 Task: Open a blank sheet, save the file as selfdiscipline.epub Add Heading 'Ways to improve self-discipline: 'Add the following points with capital alphabet 'A.	Set clear goals_x000D_
B.	Establish routines_x000D_
C.	Practice delayed gratification_x000D_
'Select the entire thext and change line spacing to  1.15 ,change the font size of heading and points to 16
Action: Mouse moved to (254, 189)
Screenshot: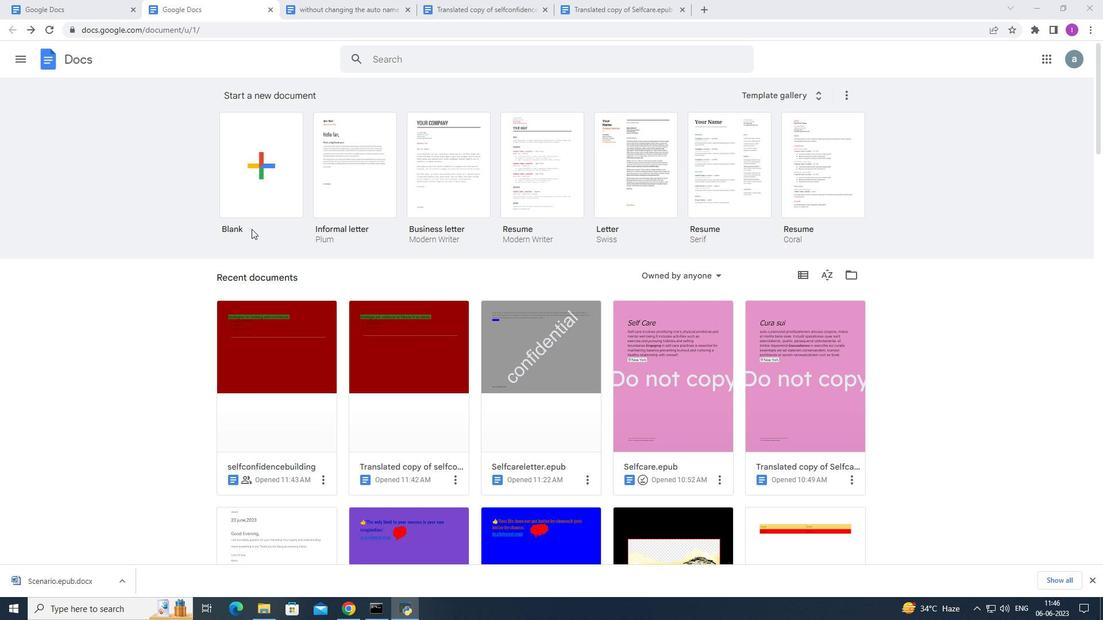 
Action: Mouse pressed left at (254, 189)
Screenshot: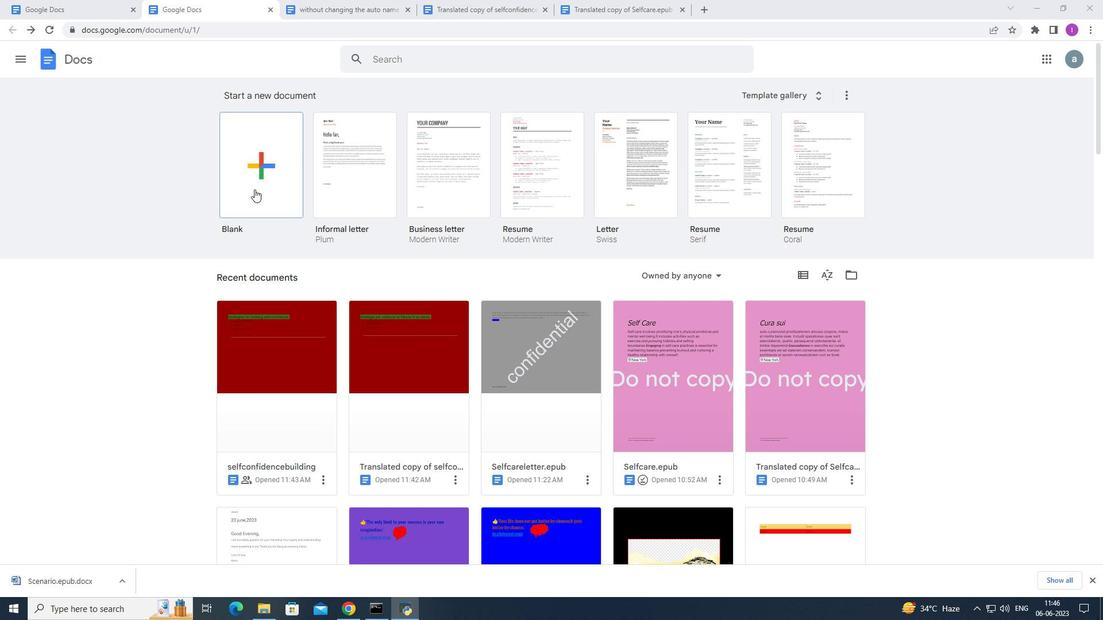 
Action: Mouse moved to (121, 51)
Screenshot: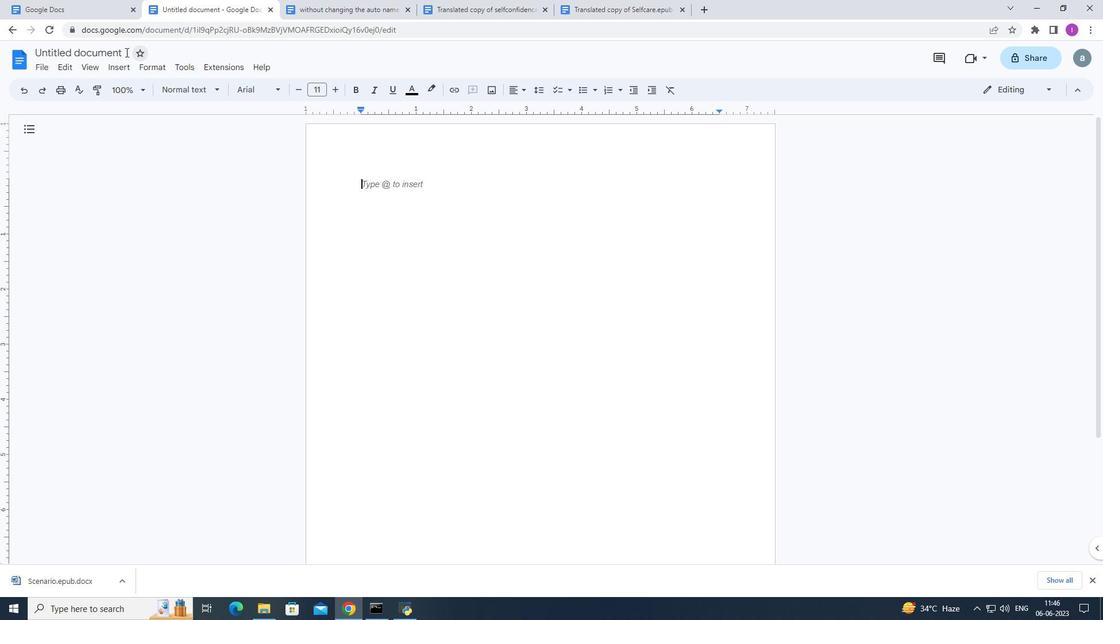 
Action: Mouse pressed left at (121, 51)
Screenshot: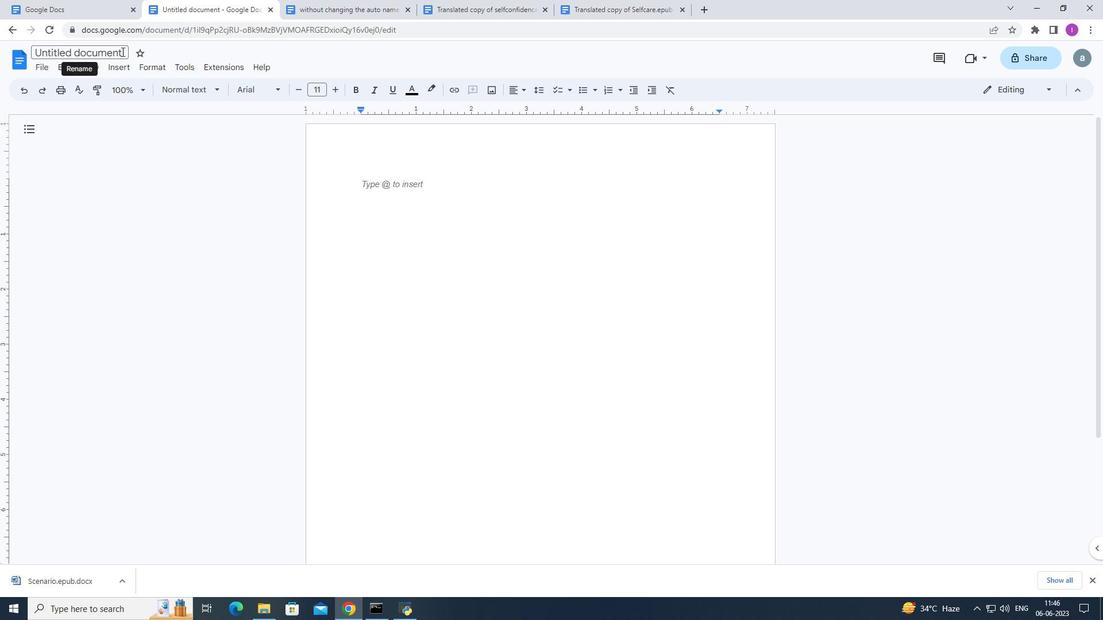 
Action: Mouse moved to (141, 56)
Screenshot: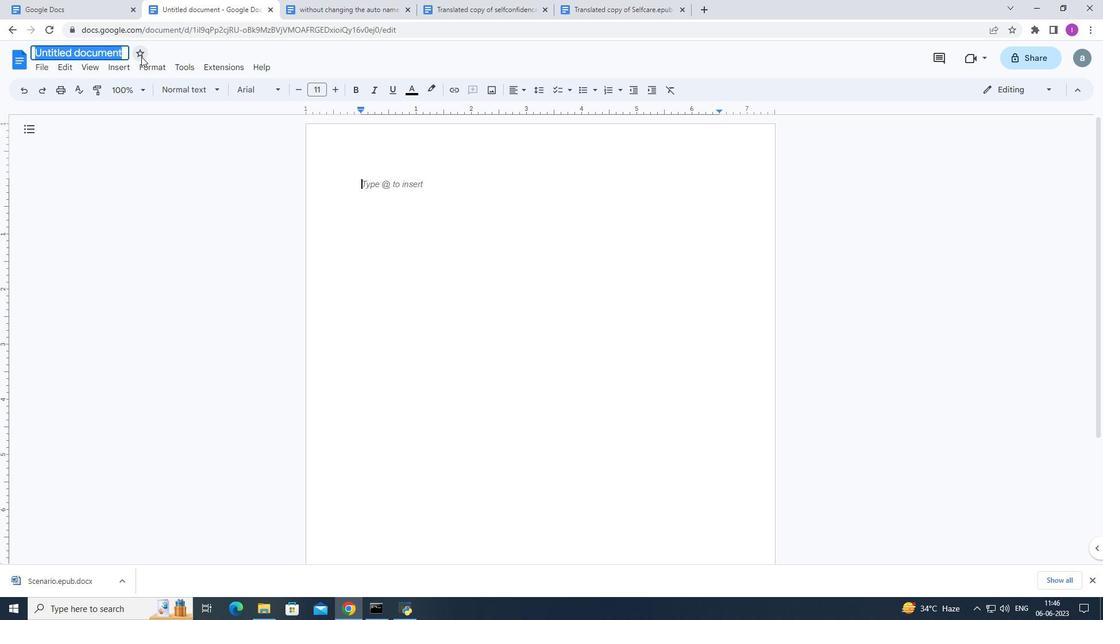 
Action: Key pressed selfdiscipline.epub
Screenshot: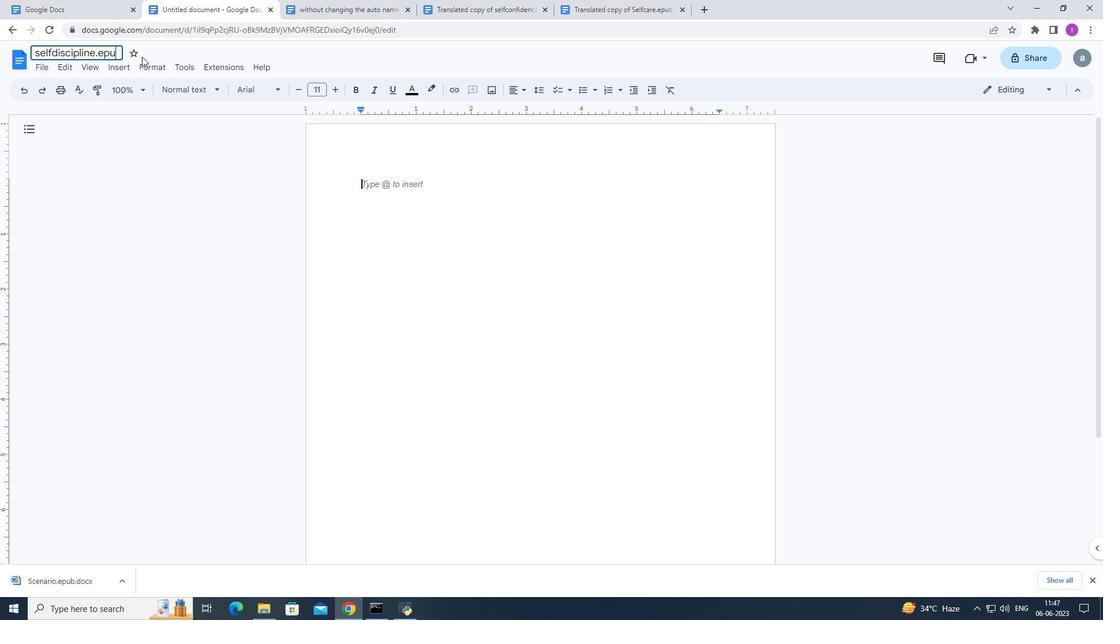 
Action: Mouse moved to (322, 150)
Screenshot: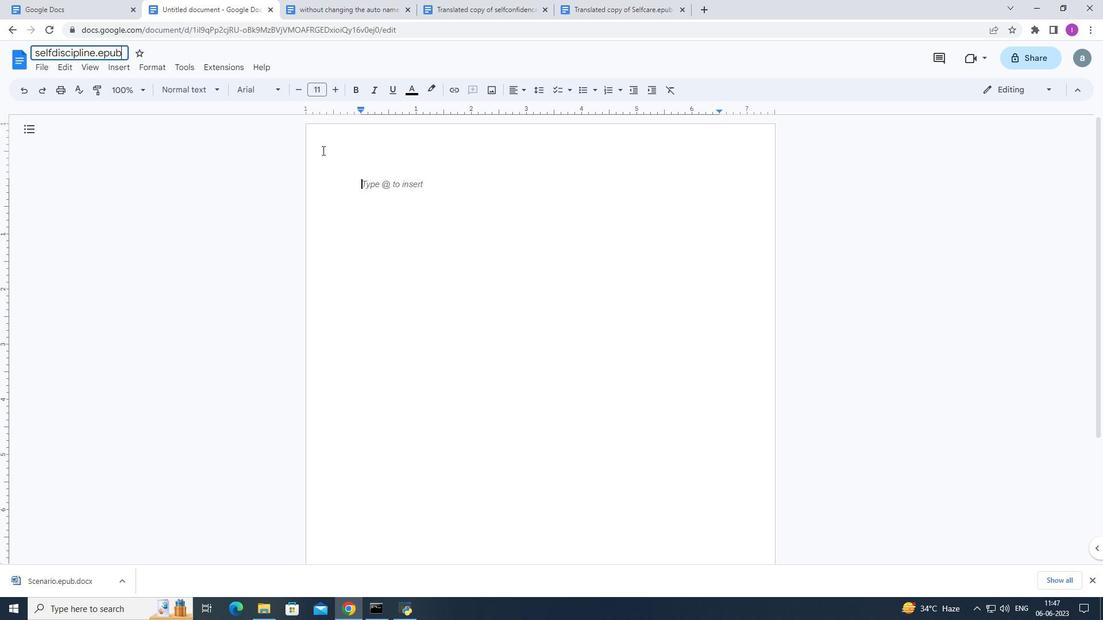 
Action: Mouse pressed left at (322, 150)
Screenshot: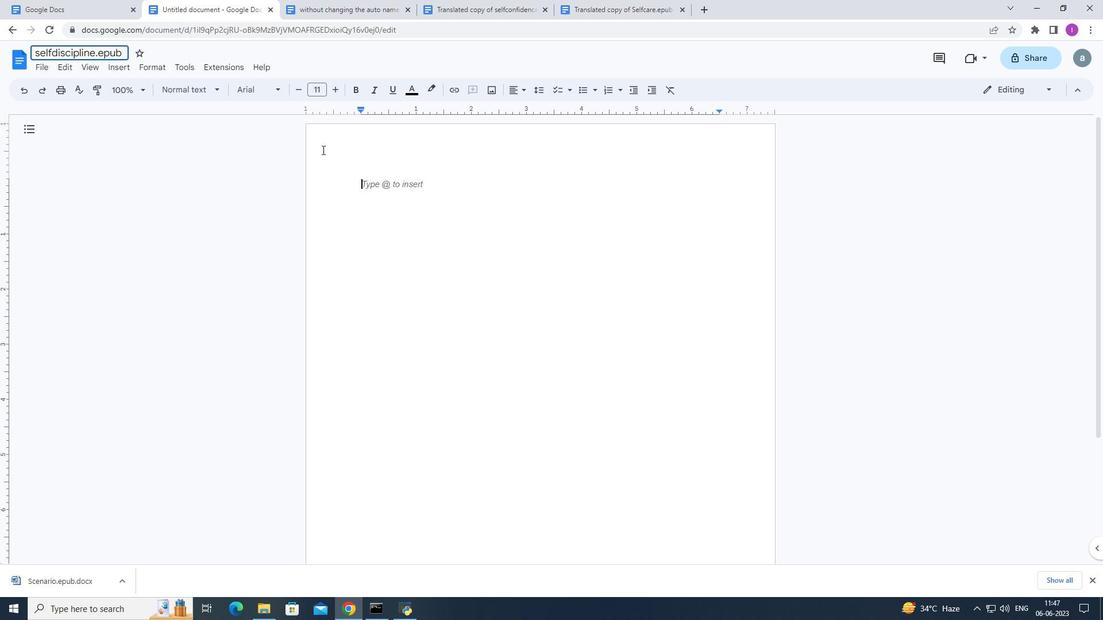 
Action: Mouse moved to (188, 67)
Screenshot: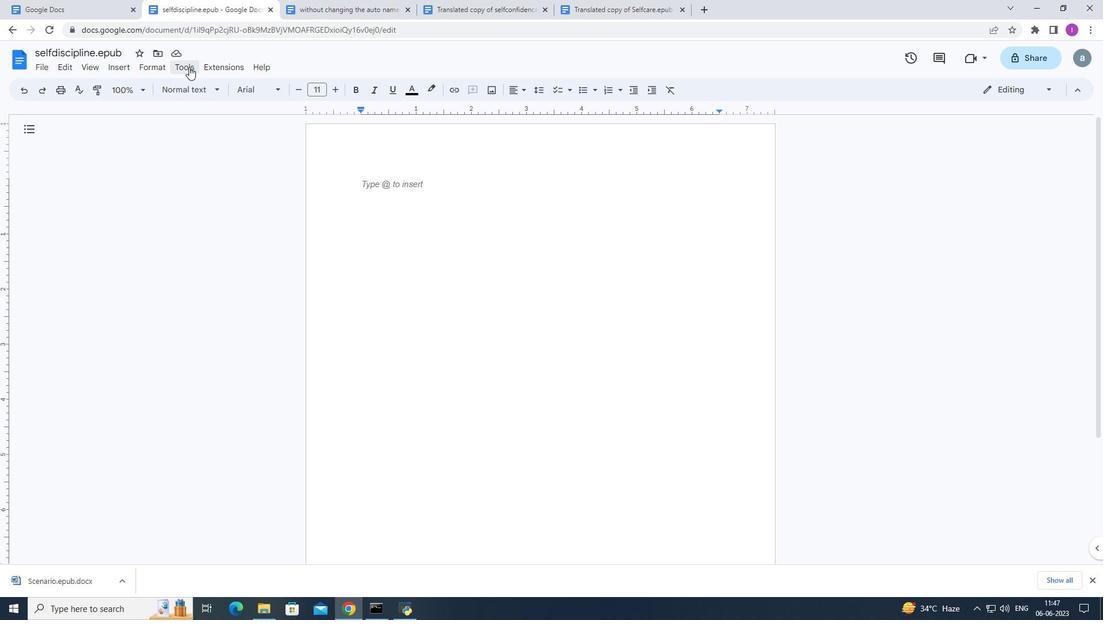 
Action: Mouse pressed left at (188, 67)
Screenshot: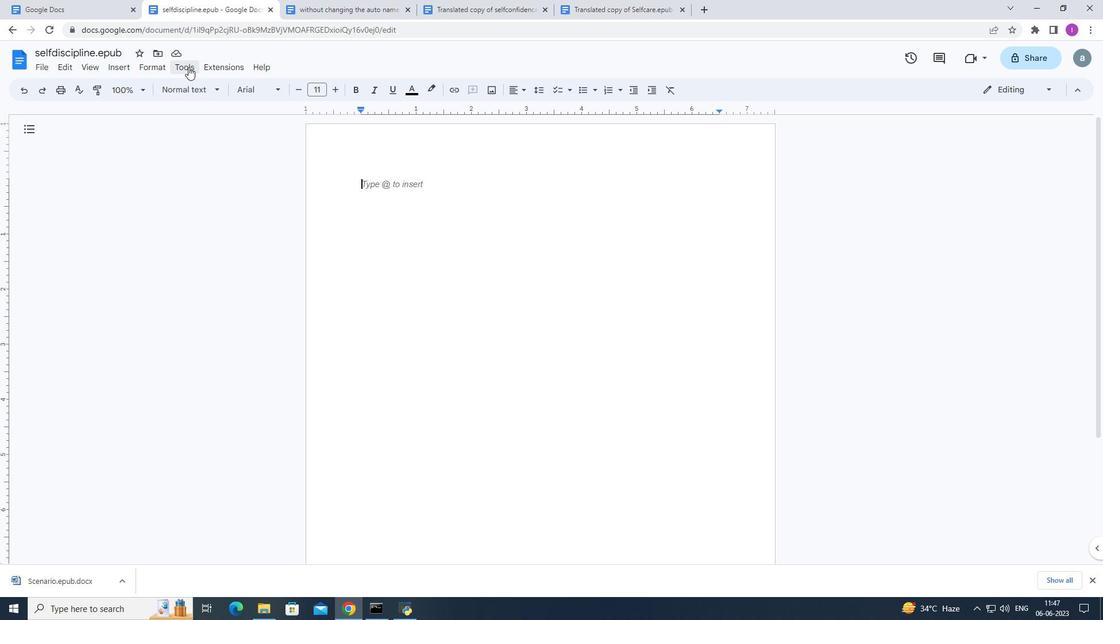 
Action: Mouse moved to (374, 196)
Screenshot: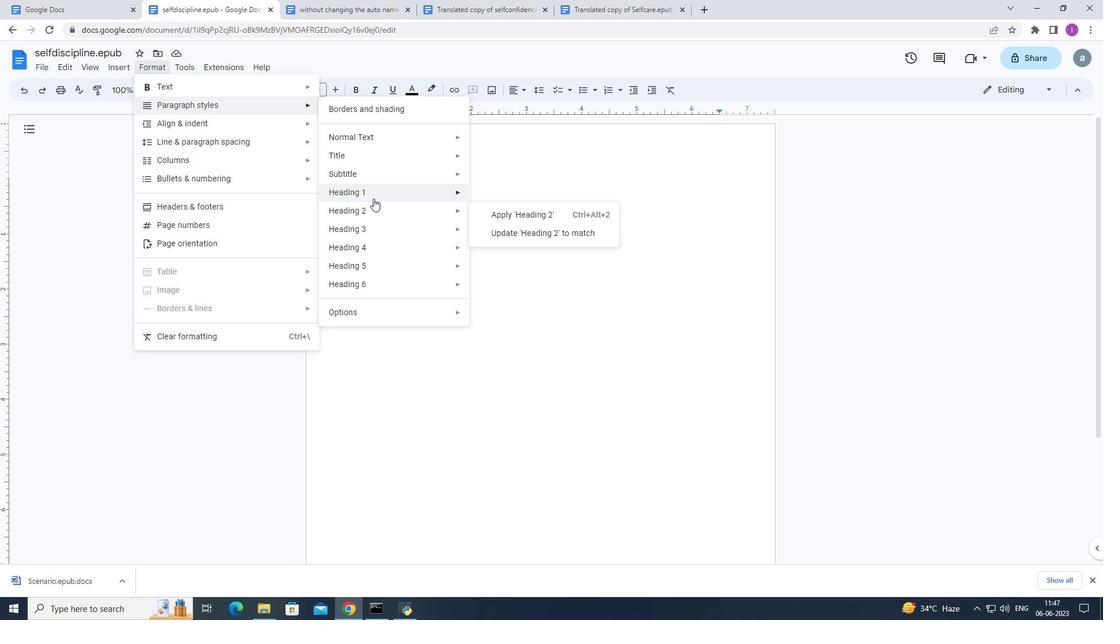 
Action: Mouse pressed left at (374, 196)
Screenshot: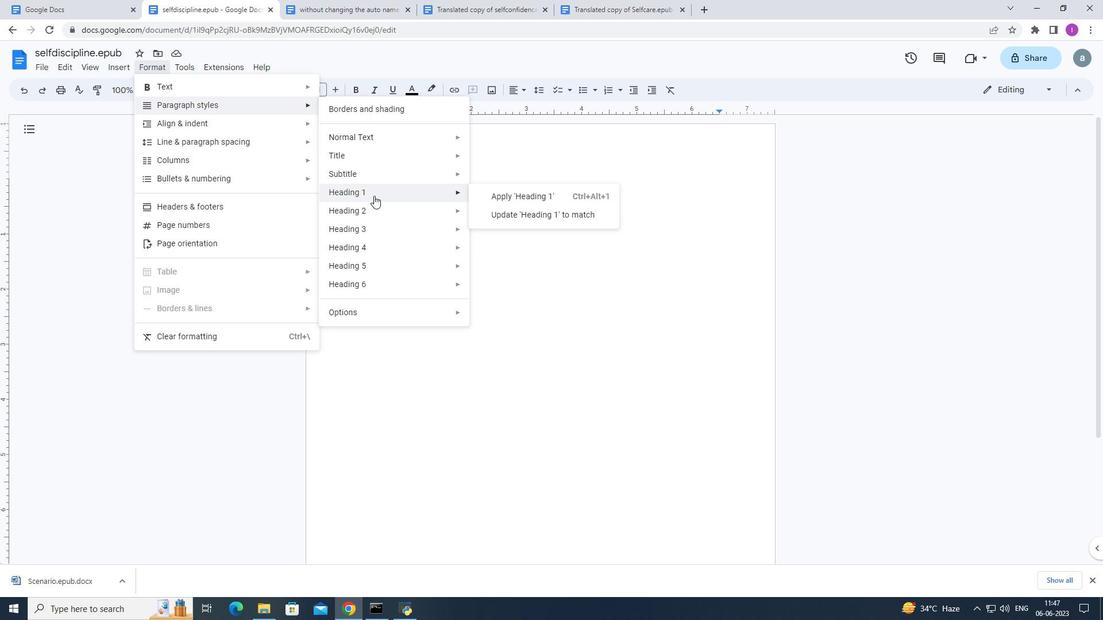 
Action: Mouse moved to (548, 193)
Screenshot: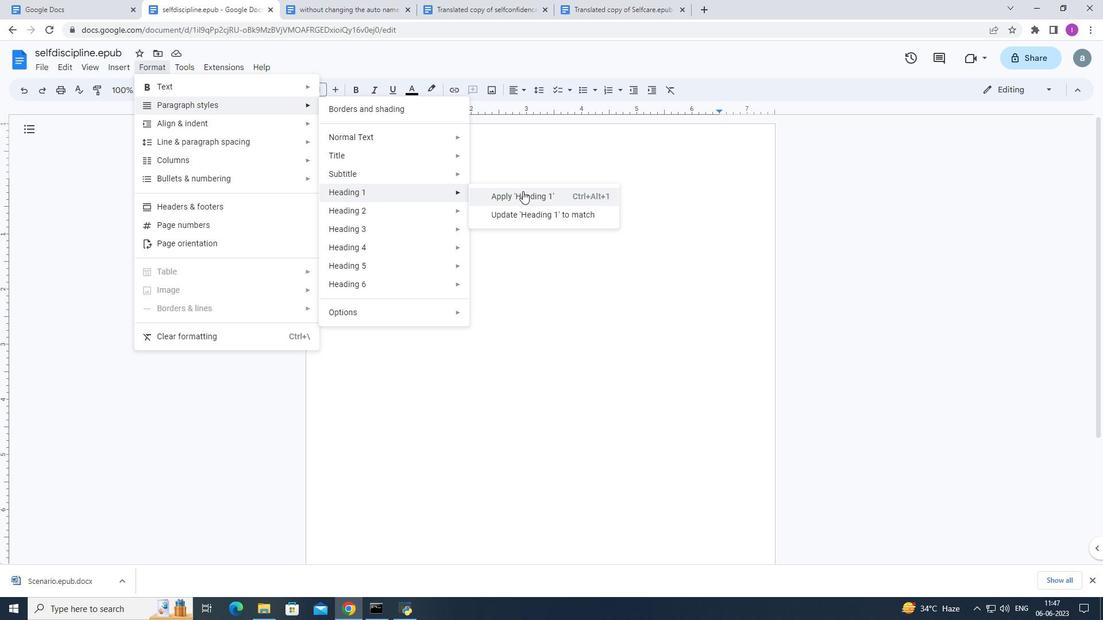 
Action: Mouse pressed left at (548, 193)
Screenshot: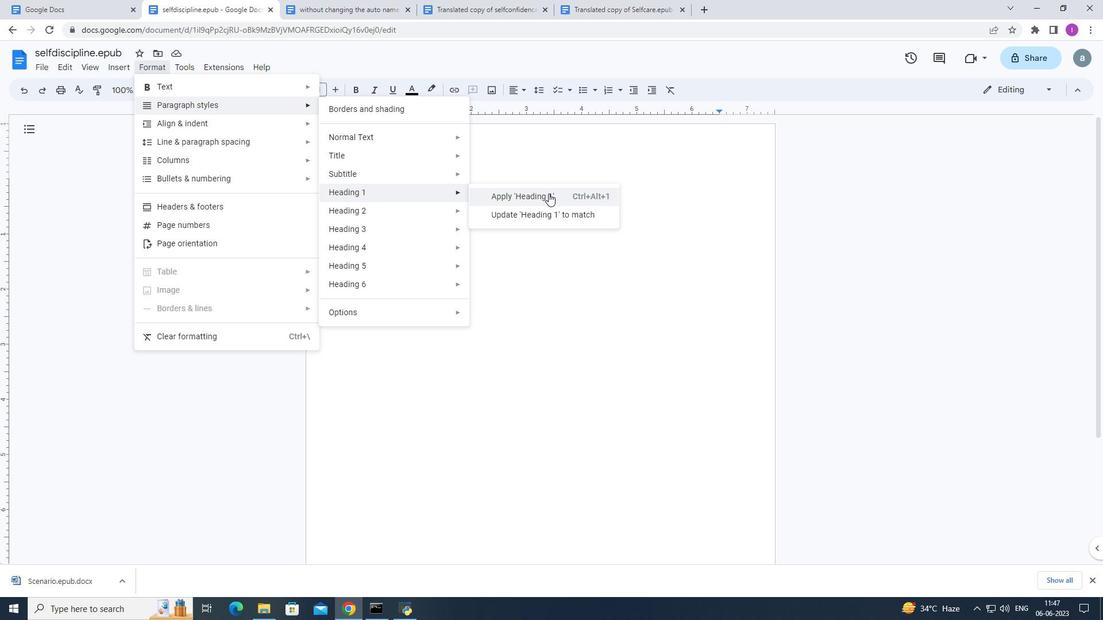 
Action: Mouse moved to (424, 171)
Screenshot: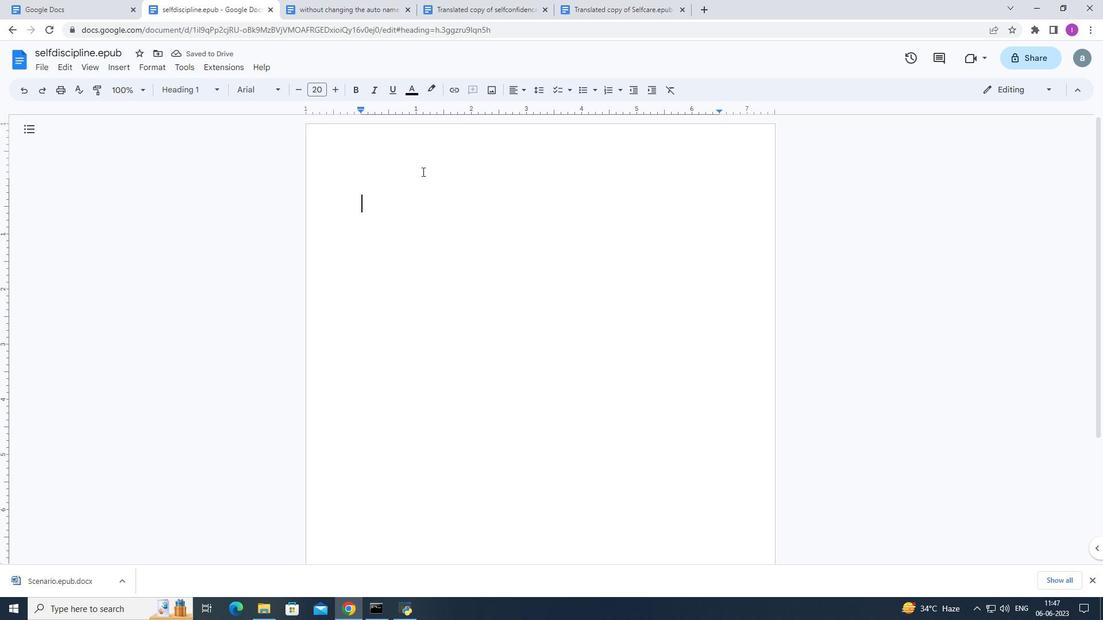 
Action: Key pressed <Key.shift><Key.shift>Ways<Key.space>to<Key.space>improve<Key.space>self<Key.space>discipline
Screenshot: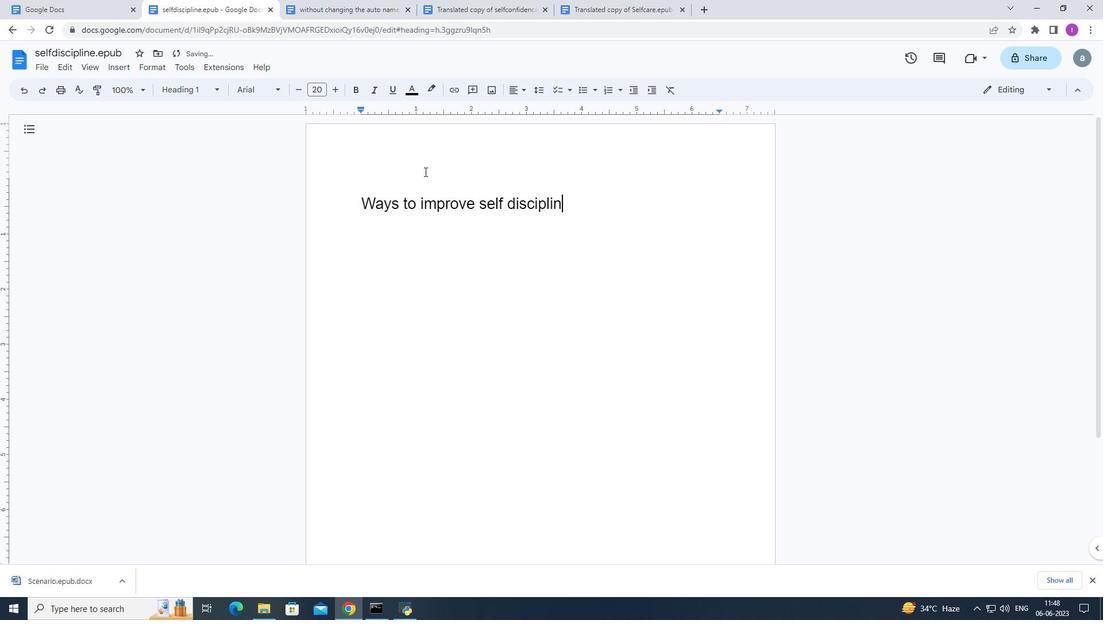 
Action: Mouse moved to (614, 177)
Screenshot: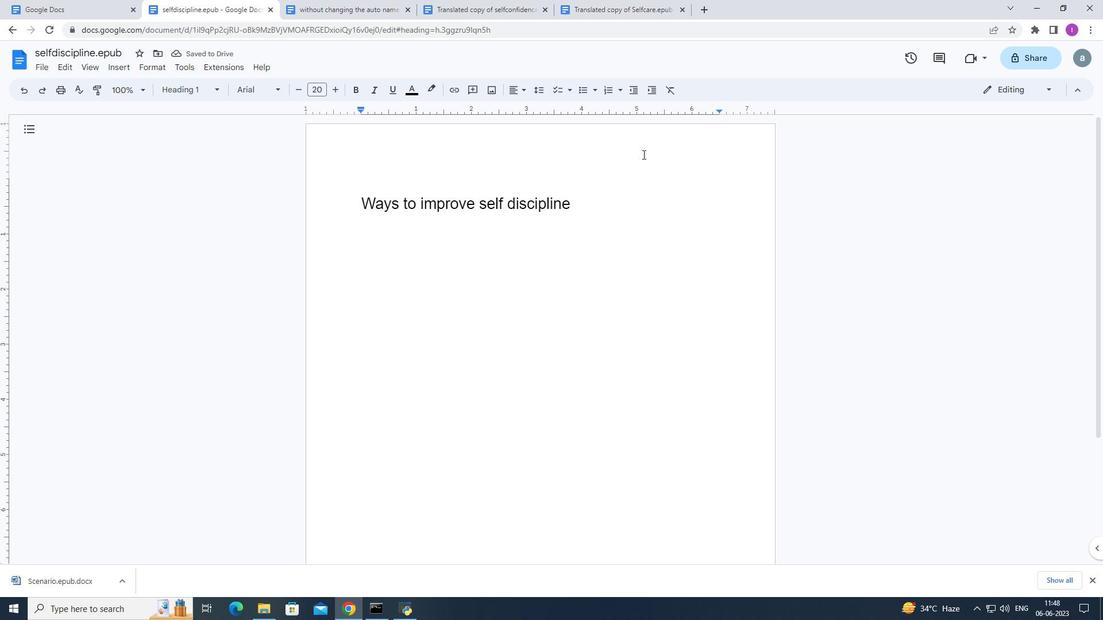 
Action: Key pressed <Key.shift><Key.shift><Key.shift><Key.shift><Key.shift>:
Screenshot: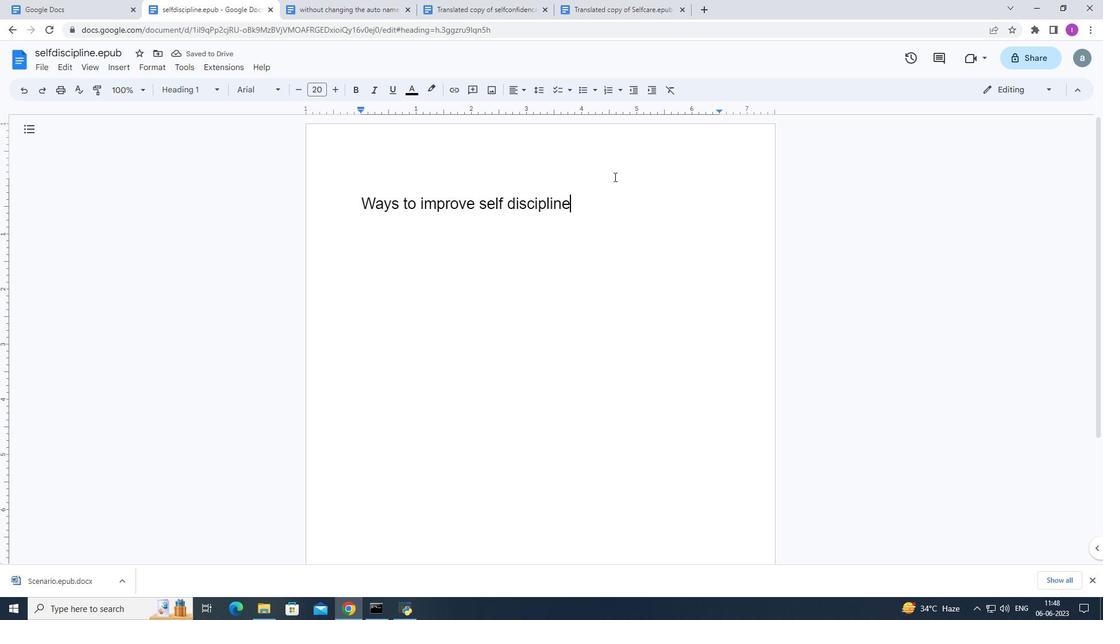 
Action: Mouse moved to (595, 204)
Screenshot: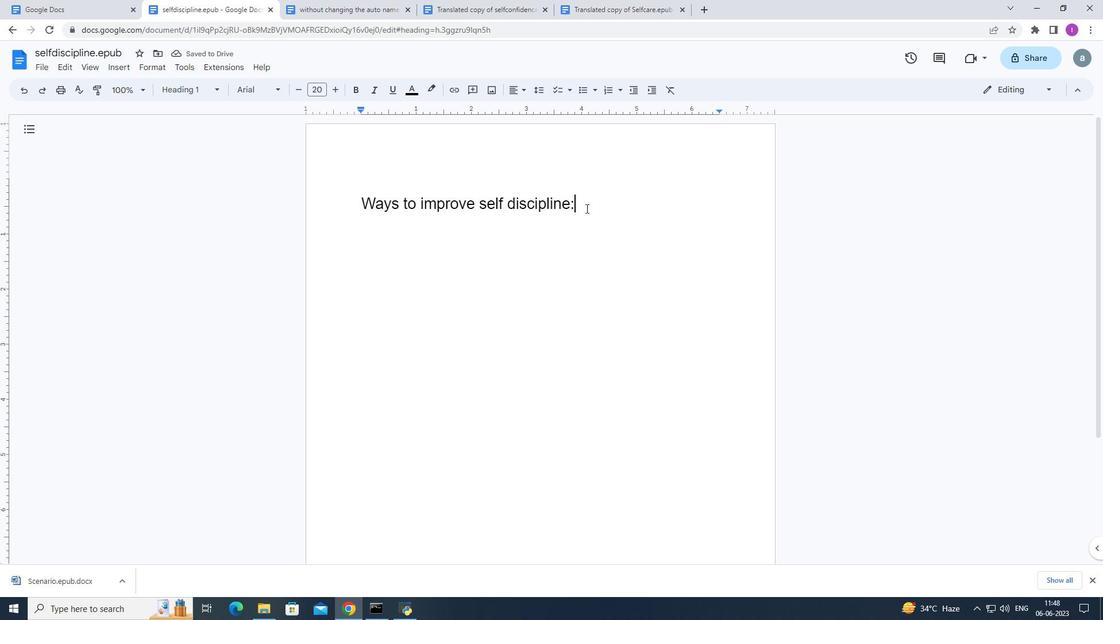 
Action: Key pressed <Key.enter><Key.shift>A.<Key.shift>Set<Key.space>cleat<Key.backspace>r<Key.space>goals<Key.enter><Key.shift><Key.shift><Key.shift>B.<Key.space><Key.shift>Establish<Key.space>routine
Screenshot: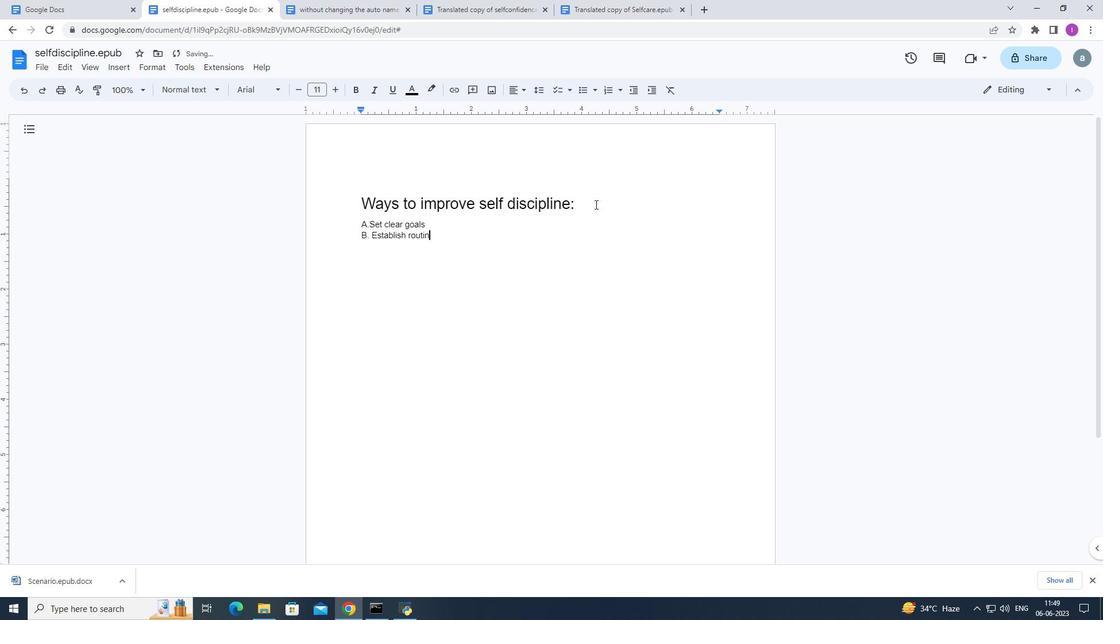 
Action: Mouse moved to (370, 223)
Screenshot: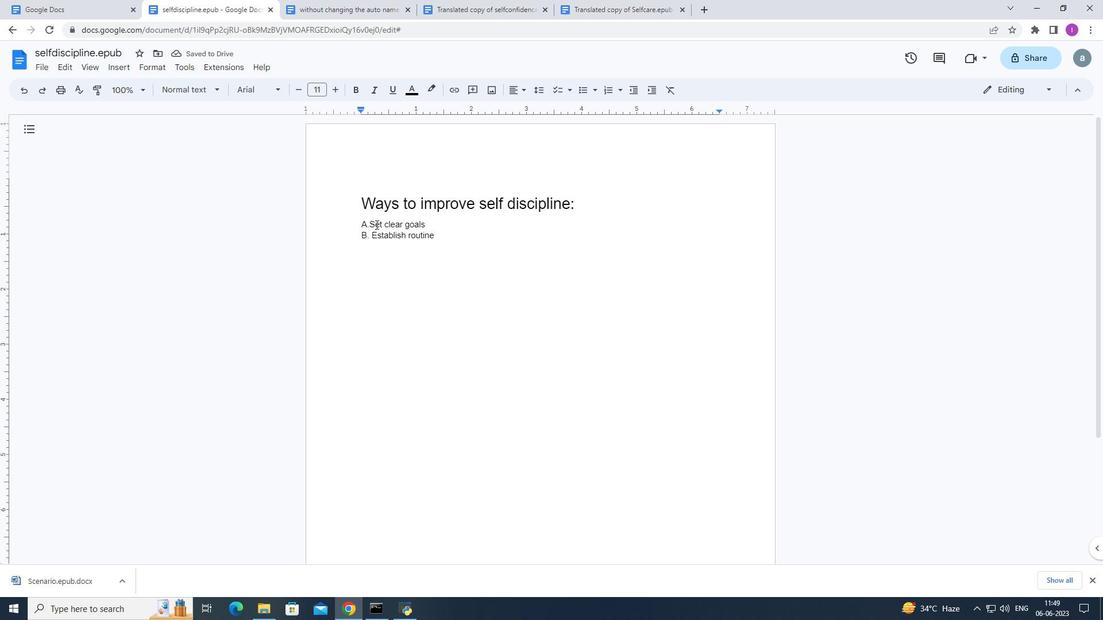 
Action: Mouse pressed left at (370, 223)
Screenshot: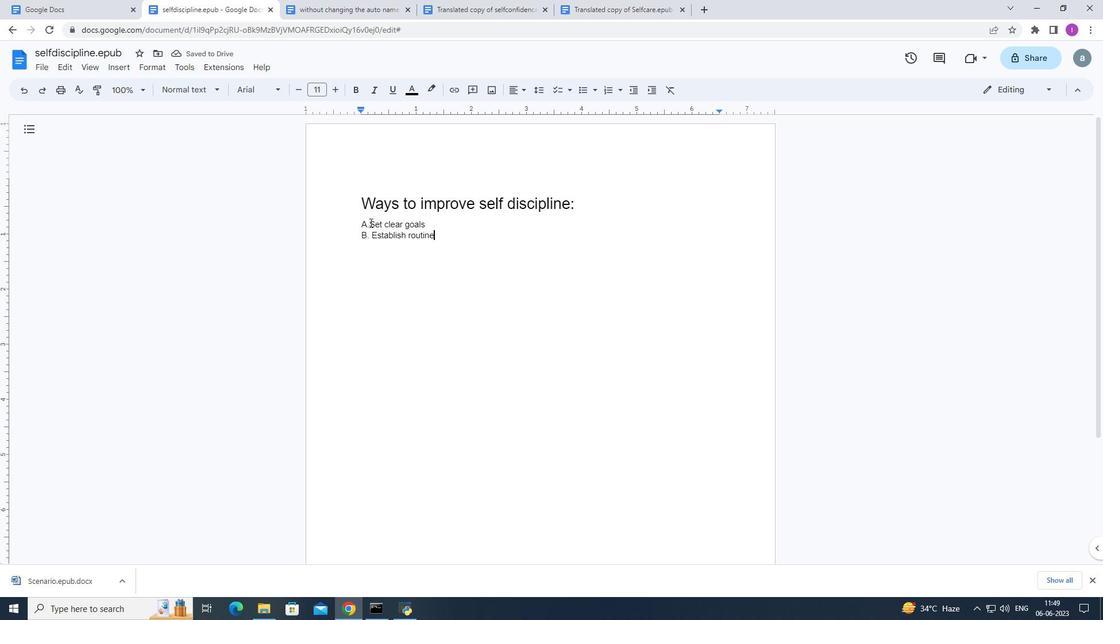 
Action: Mouse moved to (392, 217)
Screenshot: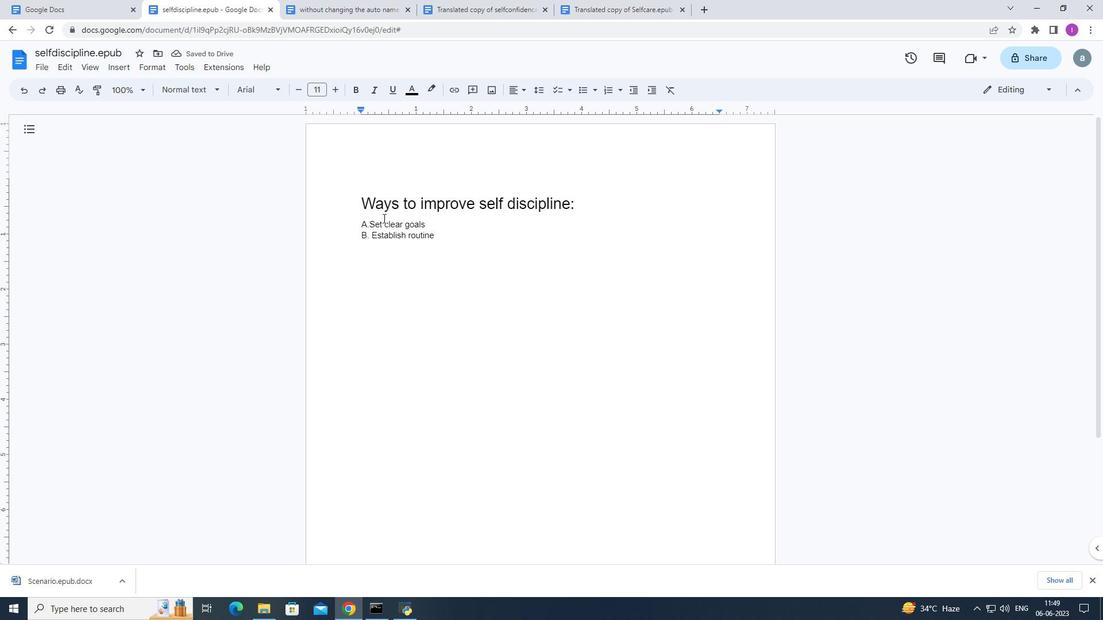 
Action: Key pressed <Key.space>
Screenshot: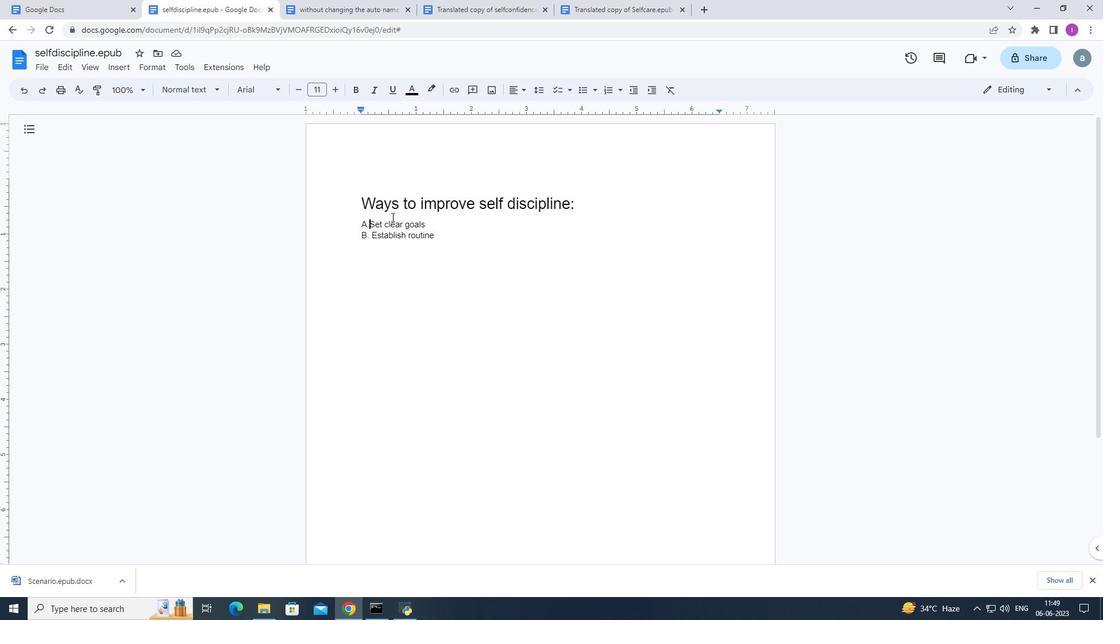 
Action: Mouse moved to (439, 254)
Screenshot: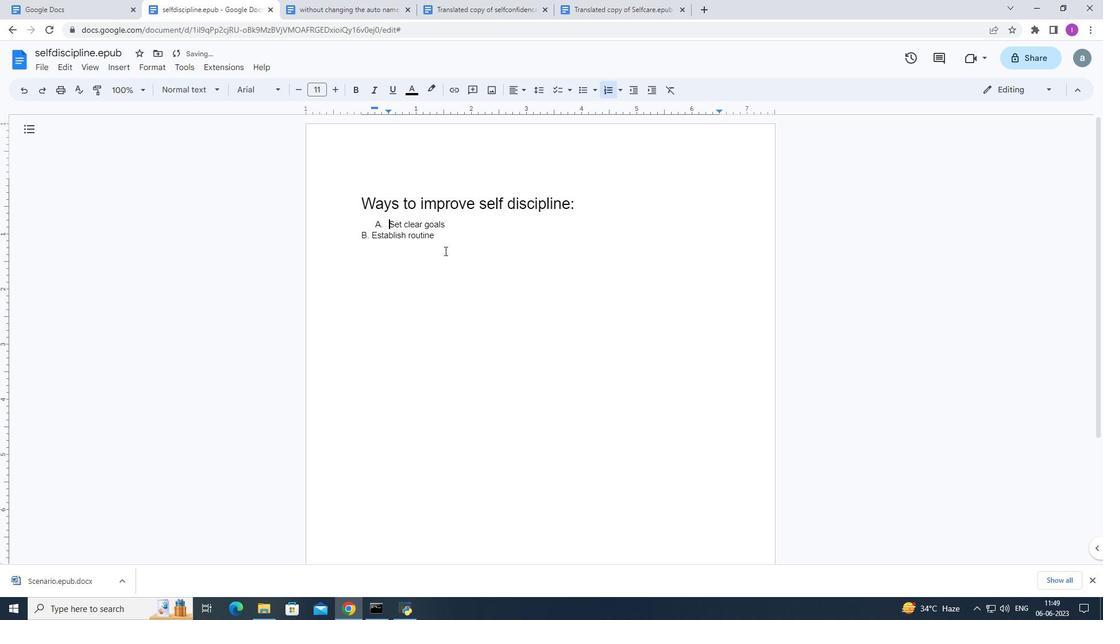 
Action: Key pressed <Key.backspace>
Screenshot: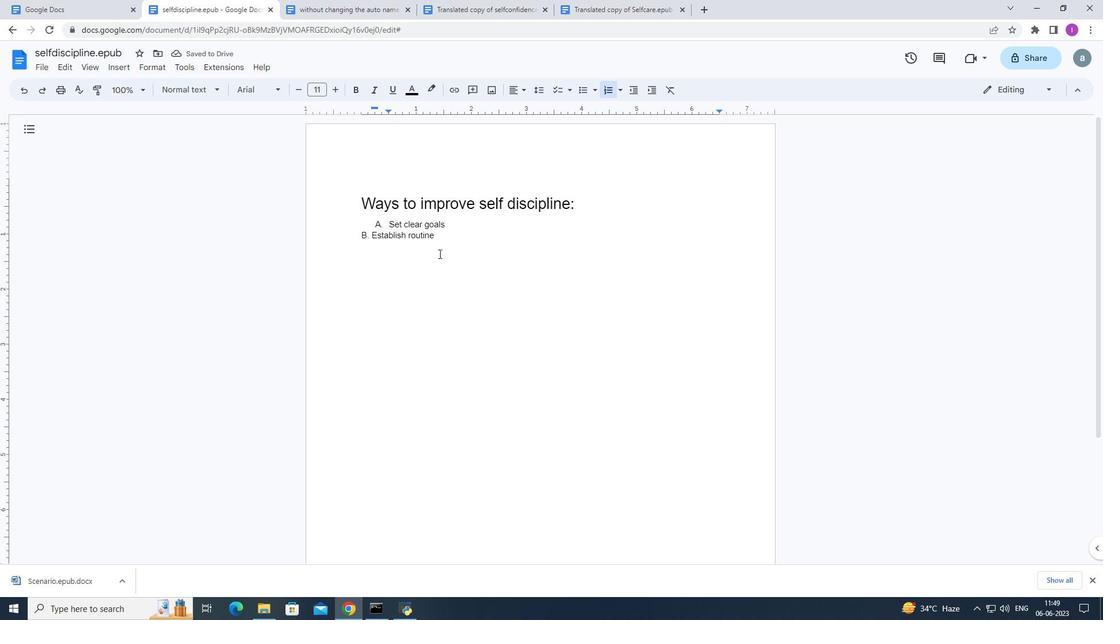 
Action: Mouse moved to (446, 231)
Screenshot: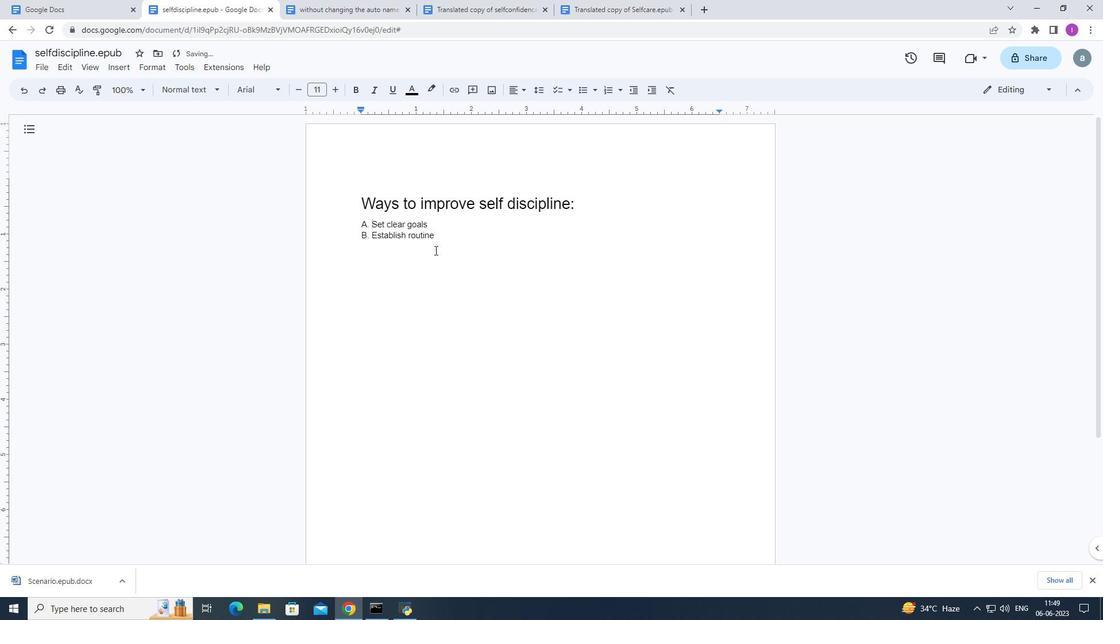 
Action: Mouse pressed left at (446, 231)
Screenshot: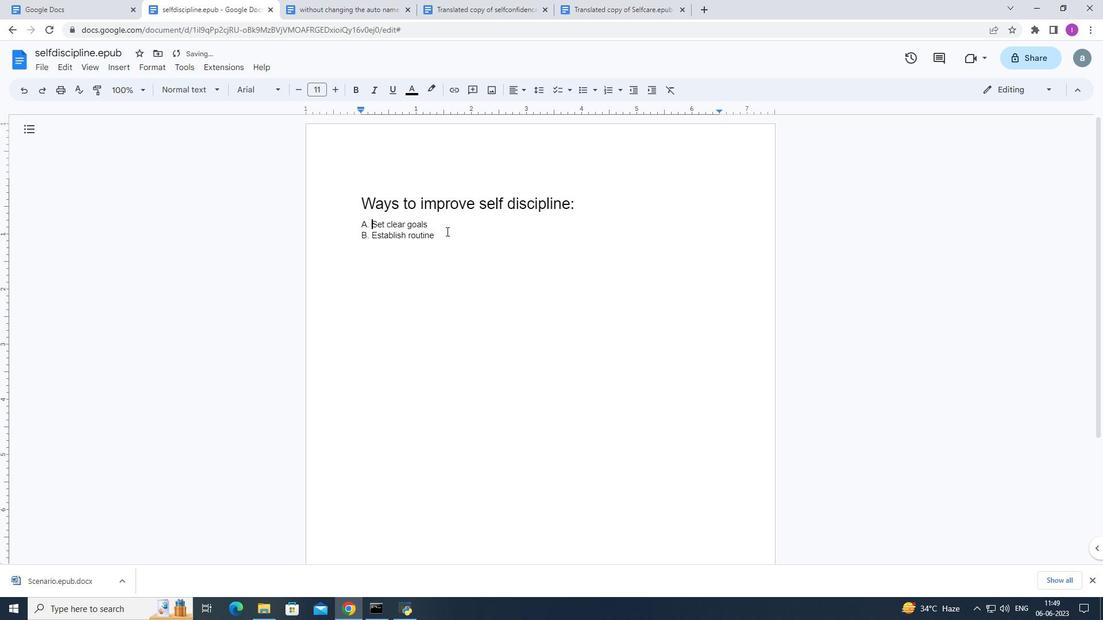 
Action: Mouse moved to (492, 248)
Screenshot: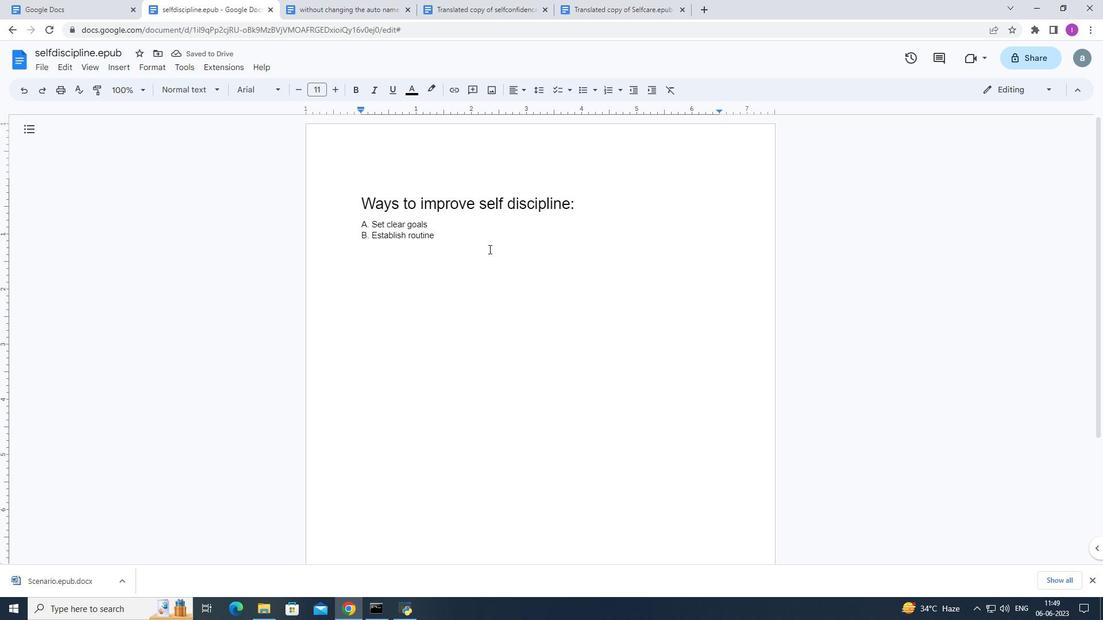 
Action: Key pressed <Key.enter>
Screenshot: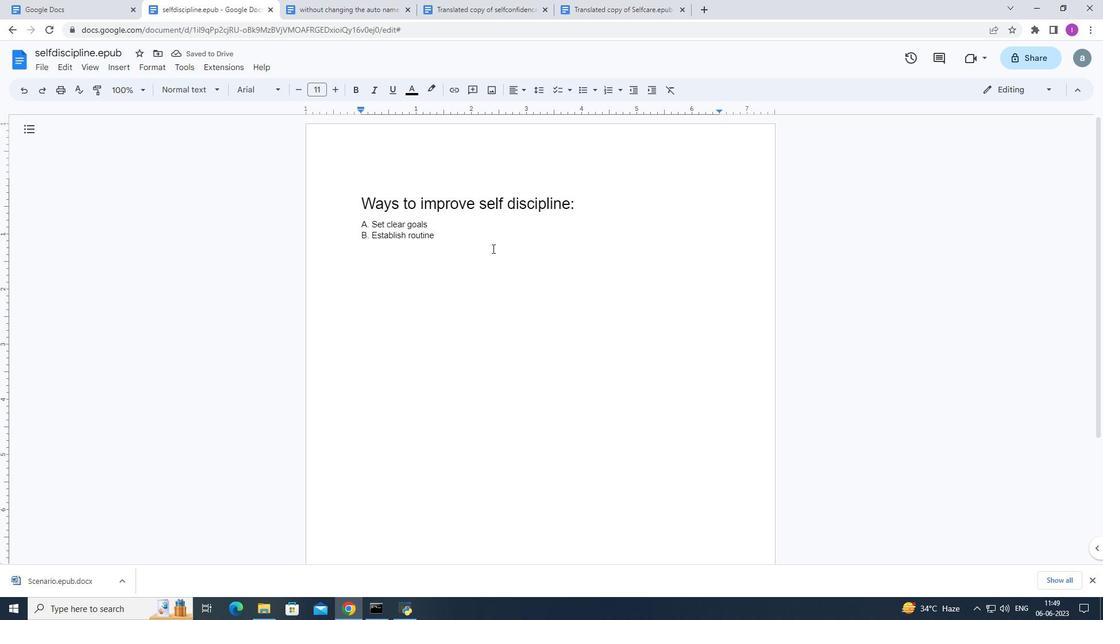 
Action: Mouse moved to (390, 282)
Screenshot: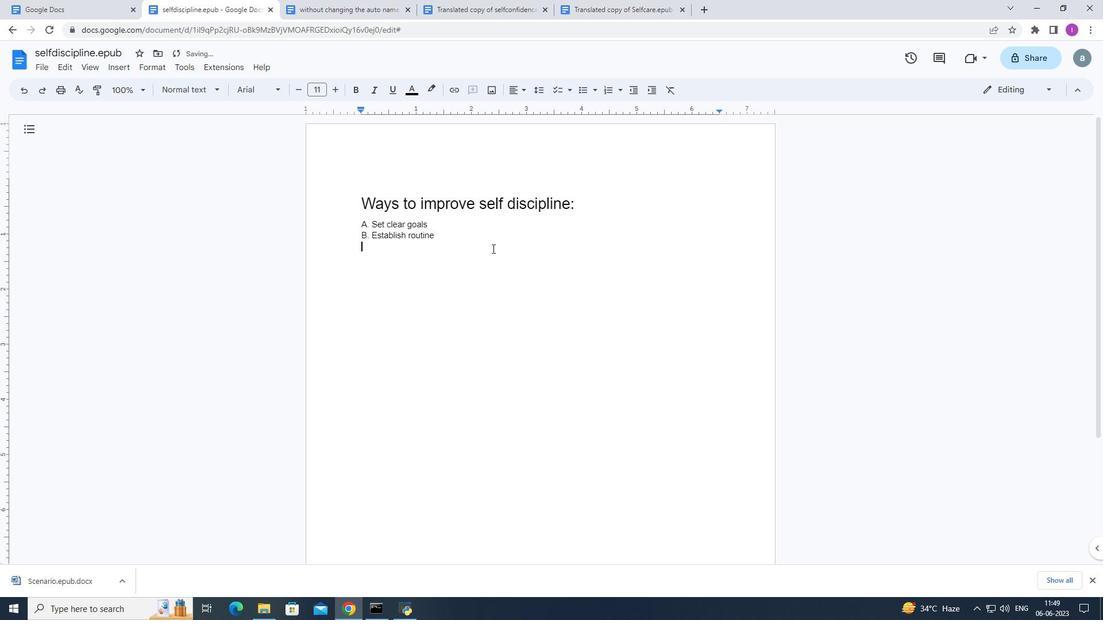 
Action: Key pressed ctrl+C.<Key.backspace><Key.shift><Key.shift><Key.shift><Key.shift><Key.shift><Key.shift><Key.shift><Key.shift><Key.shift><Key.shift><Key.shift><Key.shift><Key.shift><Key.shift><Key.shift><Key.shift><Key.shift><Key.shift><Key.shift><Key.shift><Key.shift><Key.shift><Key.shift><Key.shift><Key.shift><Key.shift><Key.shift><Key.shift><Key.shift><Key.shift><Key.shift><Key.shift><Key.shift><Key.shift><Key.shift><Key.shift><Key.shift><Key.shift><Key.shift><Key.shift><Key.shift><Key.shift><Key.shift><Key.shift><Key.shift><Key.shift><Key.shift><Key.shift><Key.shift><Key.shift><Key.shift><Key.shift><Key.shift><Key.shift><Key.shift><Key.shift><Key.shift><Key.shift><Key.shift><Key.shift><Key.shift><Key.shift><Key.shift><Key.shift><Key.shift><Key.shift><Key.shift><Key.shift><Key.shift><Key.shift><Key.shift><Key.shift><Key.shift><Key.shift><Key.shift><Key.shift><Key.shift><Key.shift><Key.shift><Key.shift><Key.shift><Key.shift><Key.shift><Key.shift><Key.shift><Key.shift><Key.shift><Key.shift><Key.shift><Key.shift><Key.shift><Key.shift><Key.shift><Key.shift><Key.shift><Key.shift><Key.shift><Key.shift><Key.shift><Key.shift><Key.shift><Key.shift><Key.shift><Key.shift><Key.shift><Key.shift><Key.shift><Key.shift>C.<Key.shift>Practice<Key.space>delayed<Key.space>gratifiv<Key.backspace>cation
Screenshot: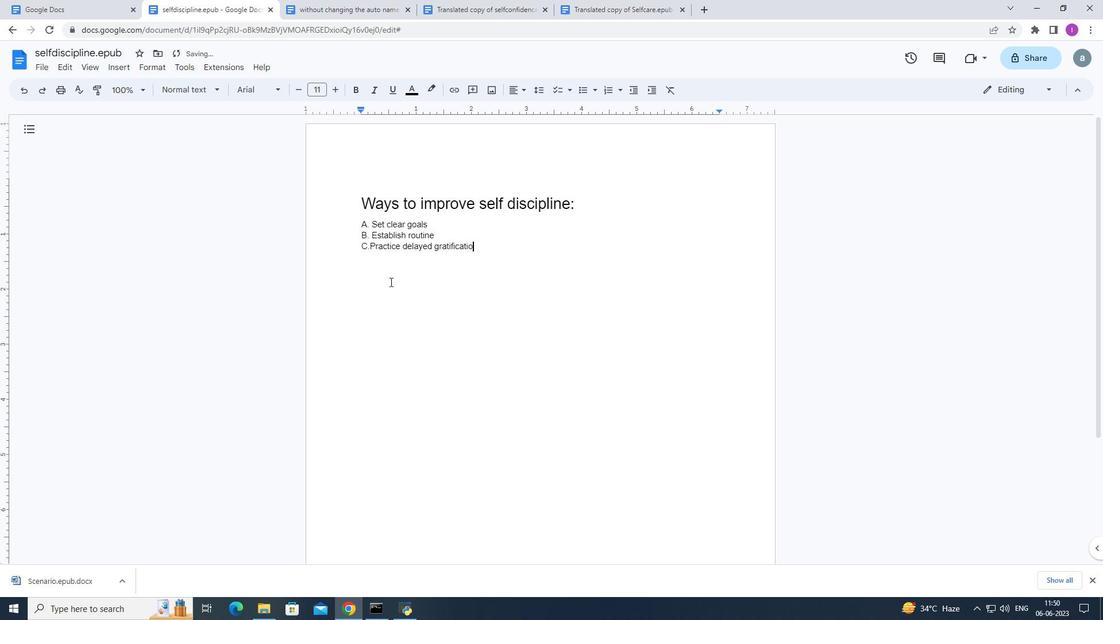 
Action: Mouse moved to (481, 252)
Screenshot: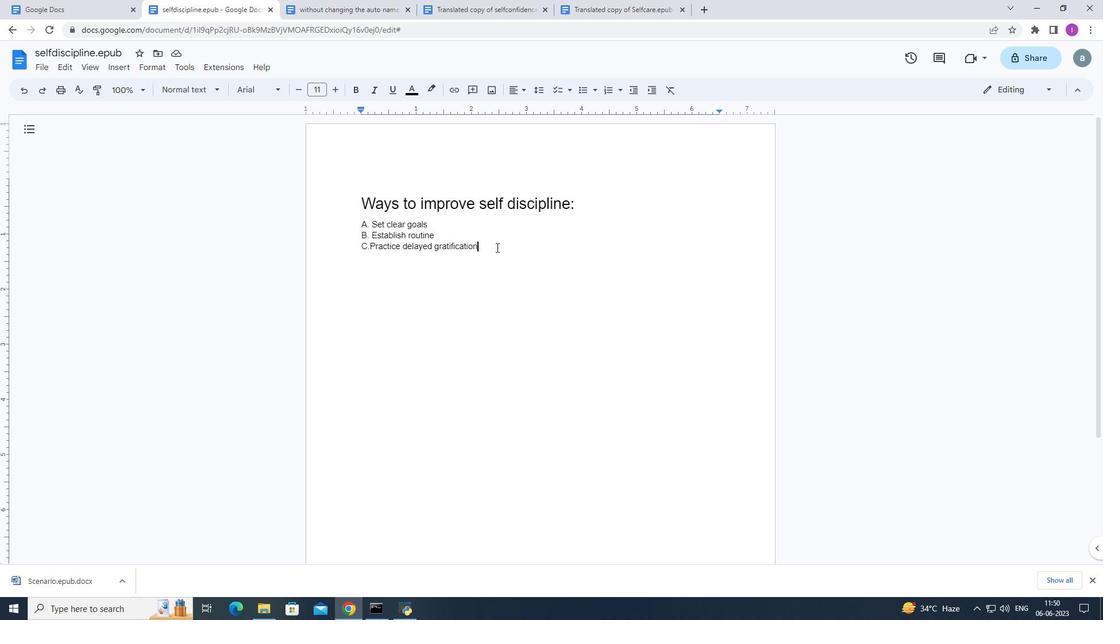 
Action: Mouse pressed left at (481, 252)
Screenshot: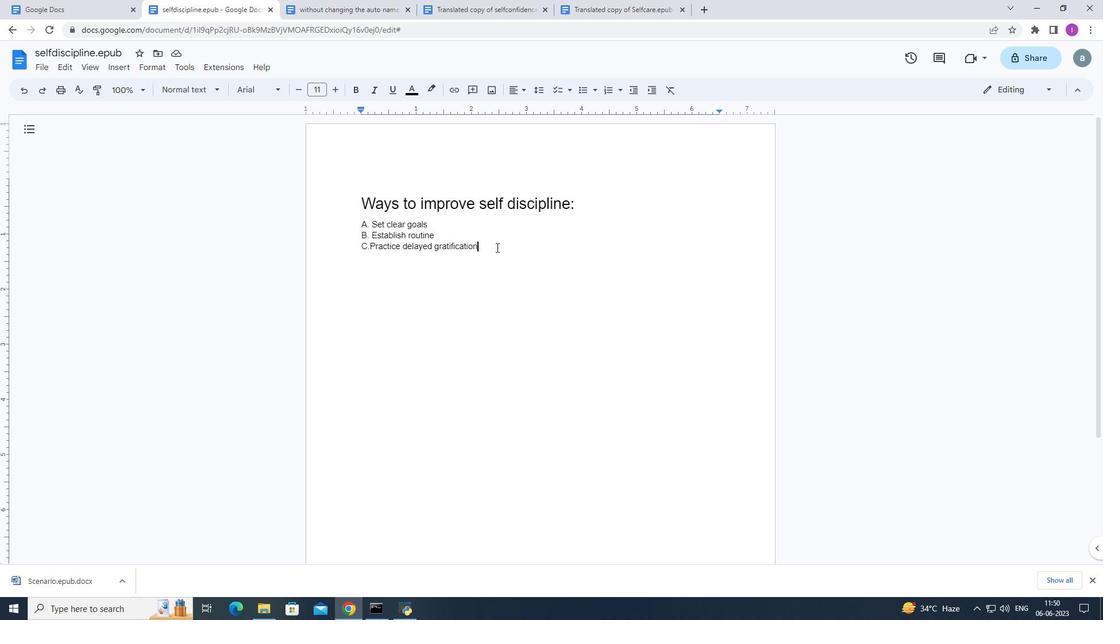 
Action: Mouse moved to (532, 86)
Screenshot: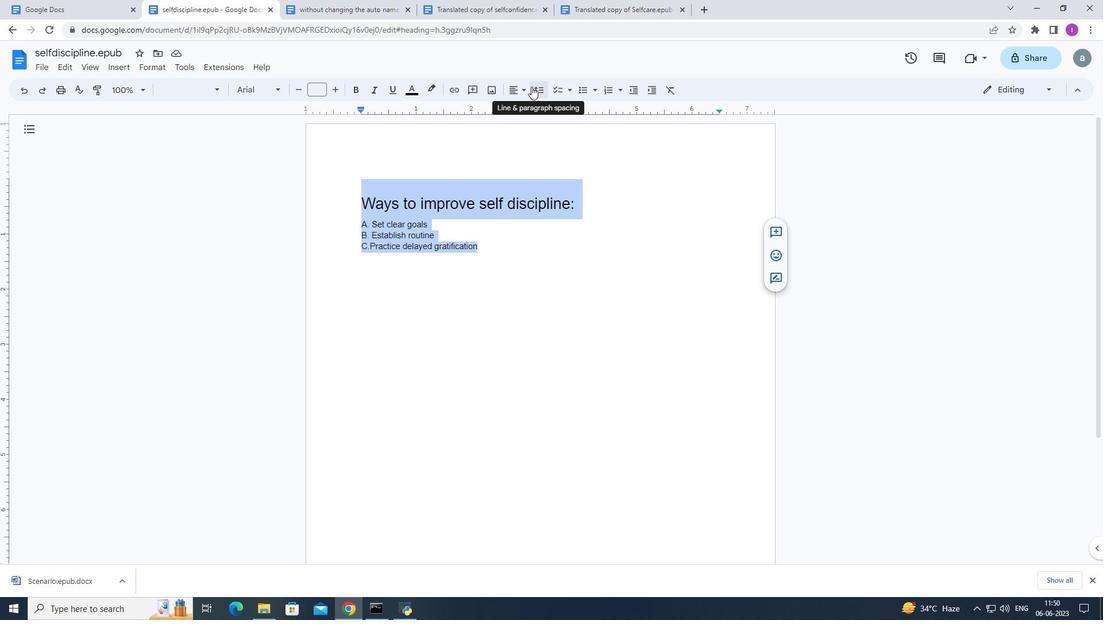 
Action: Mouse pressed left at (532, 86)
Screenshot: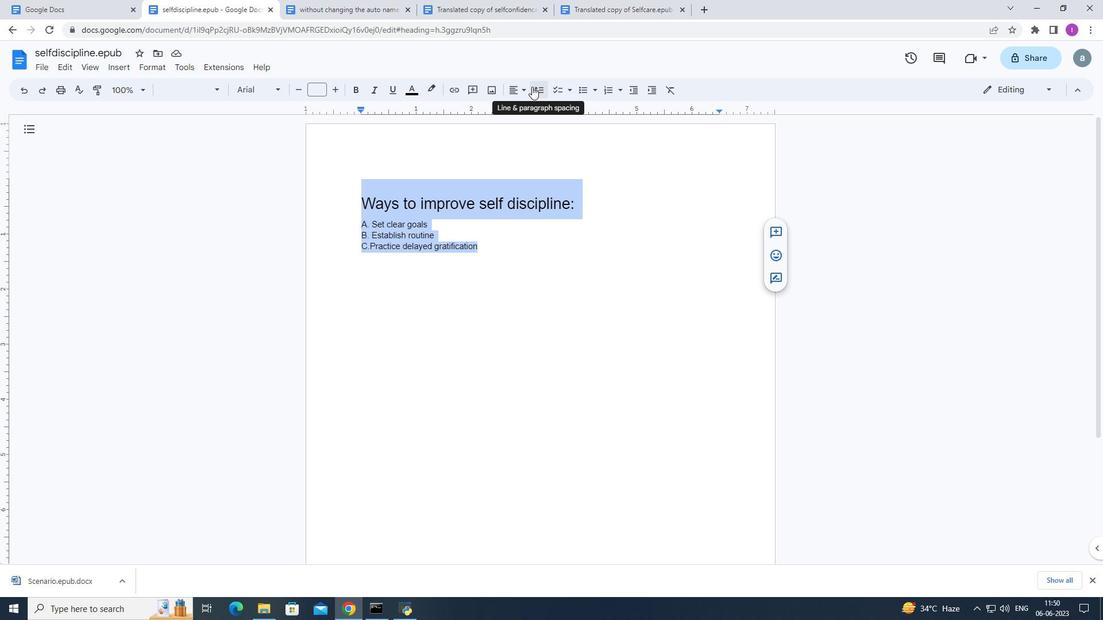 
Action: Mouse moved to (553, 130)
Screenshot: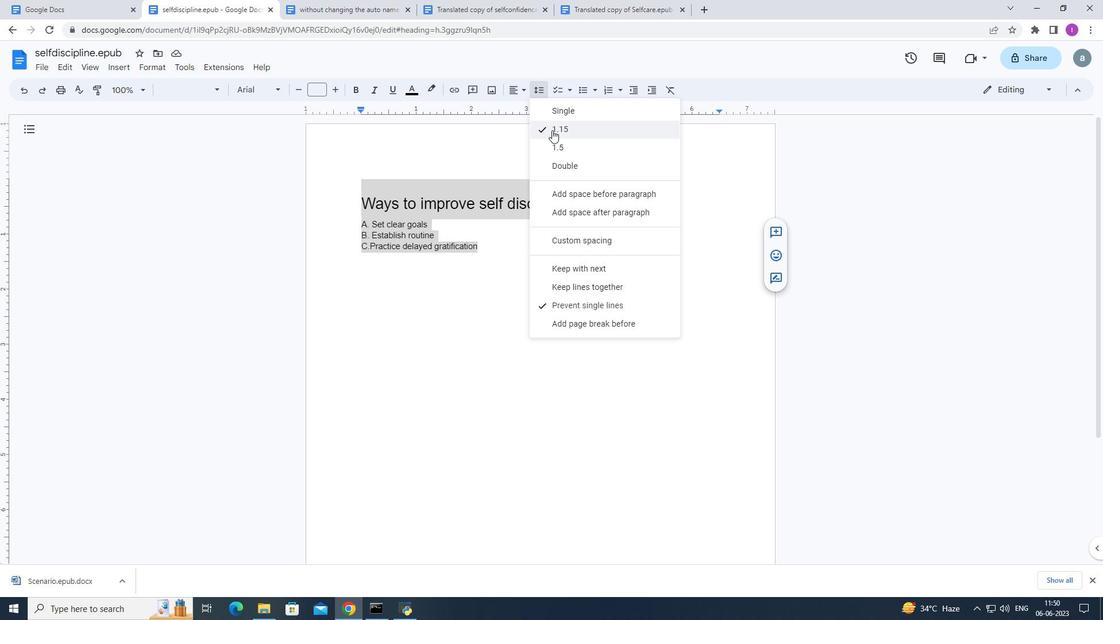 
Action: Mouse pressed left at (553, 130)
Screenshot: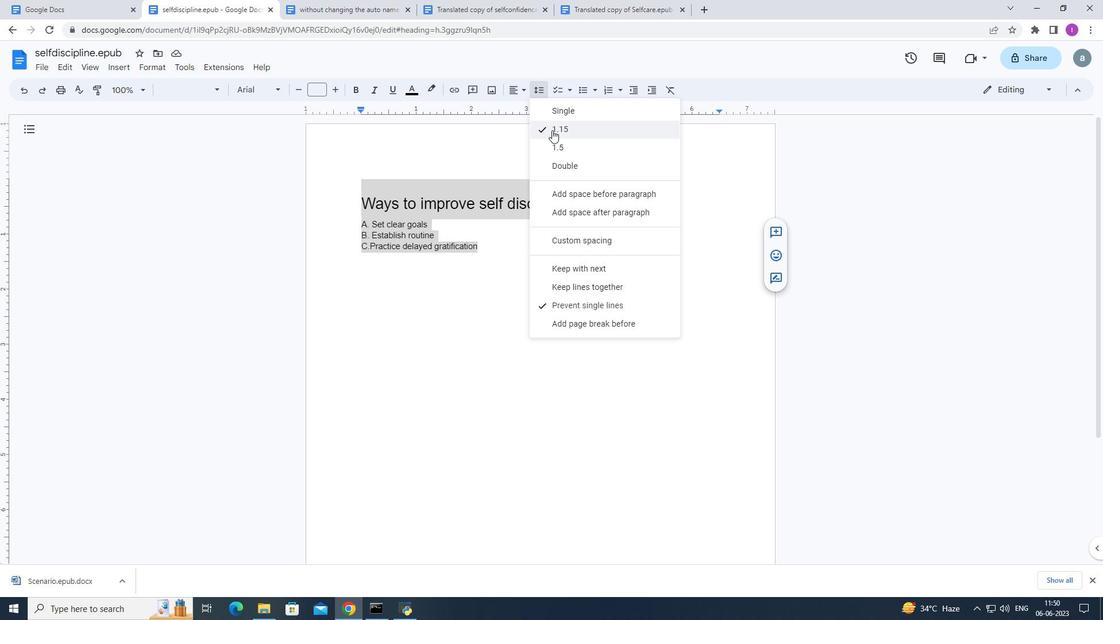 
Action: Mouse moved to (452, 314)
Screenshot: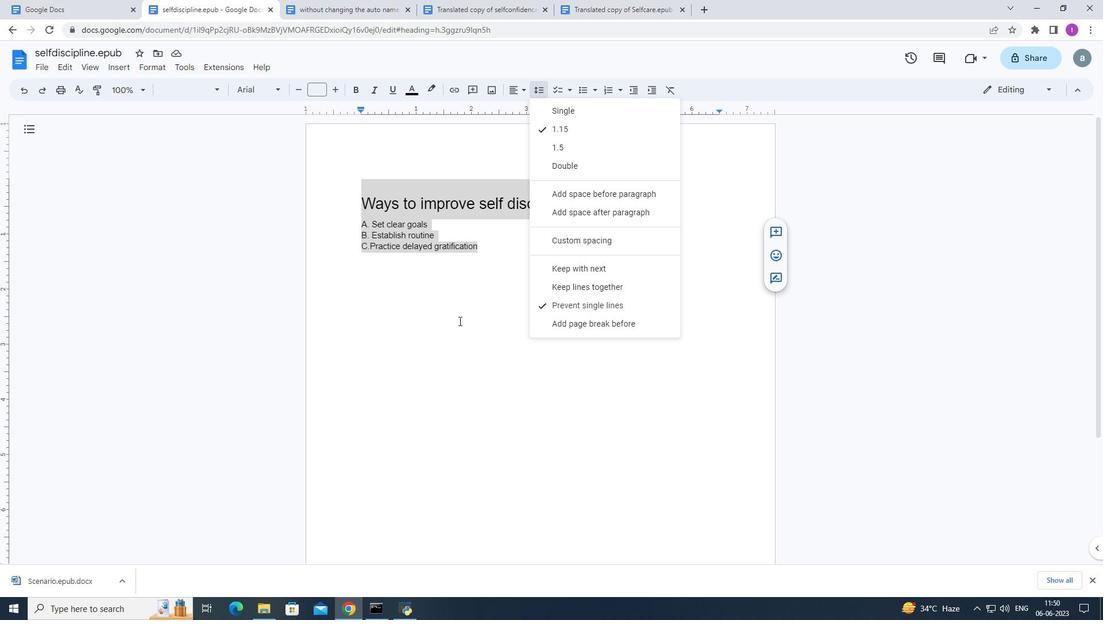 
Action: Mouse pressed left at (452, 314)
Screenshot: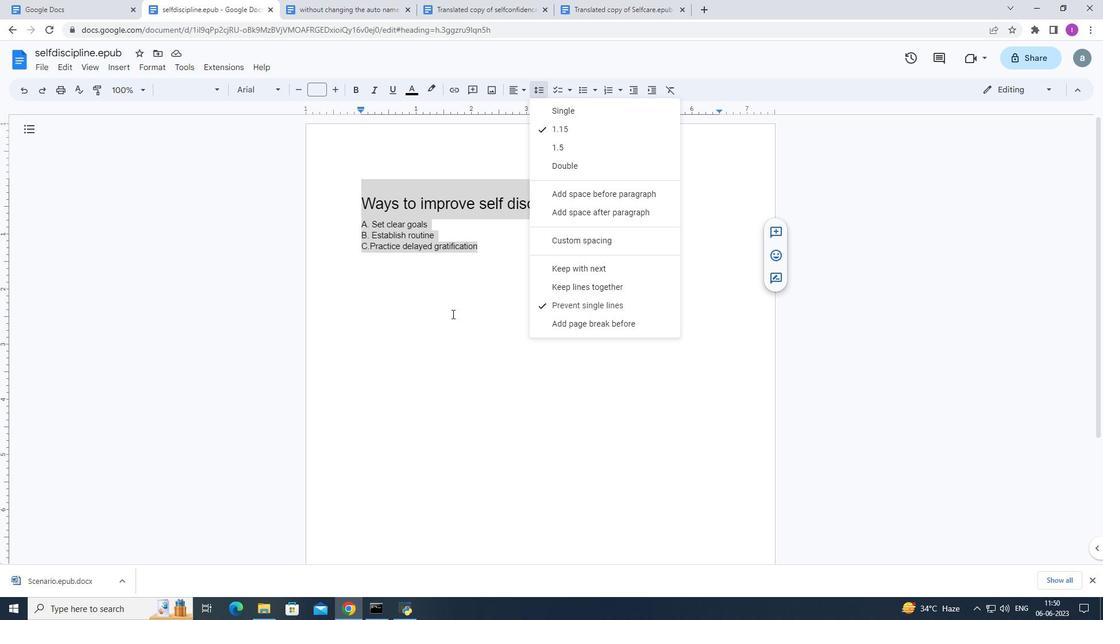 
Action: Mouse moved to (585, 201)
Screenshot: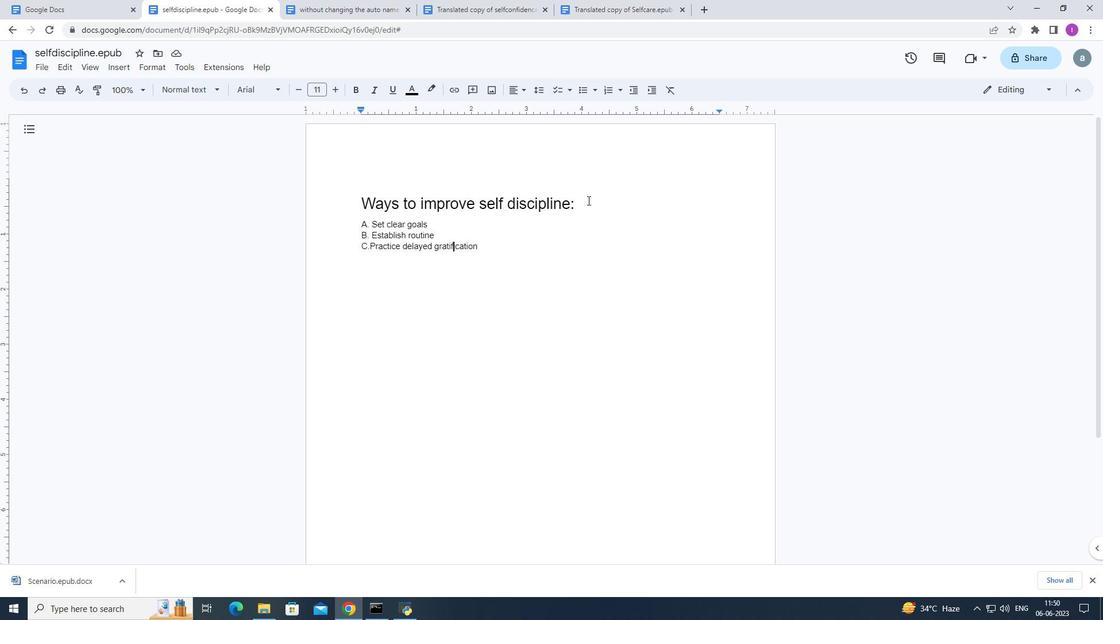 
Action: Mouse pressed left at (585, 201)
Screenshot: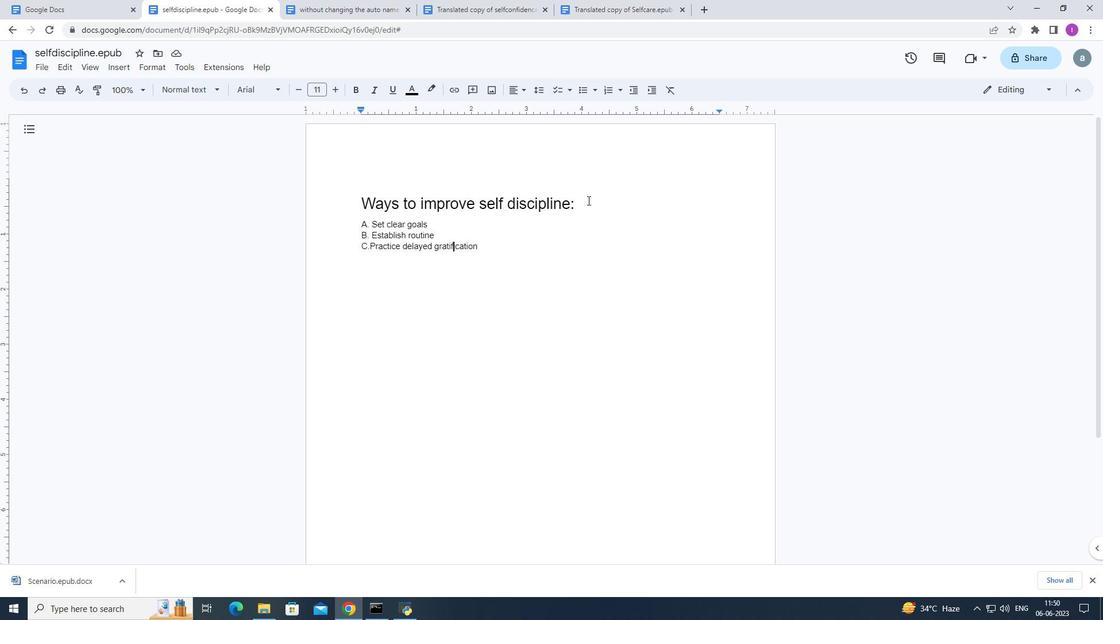 
Action: Mouse moved to (323, 89)
Screenshot: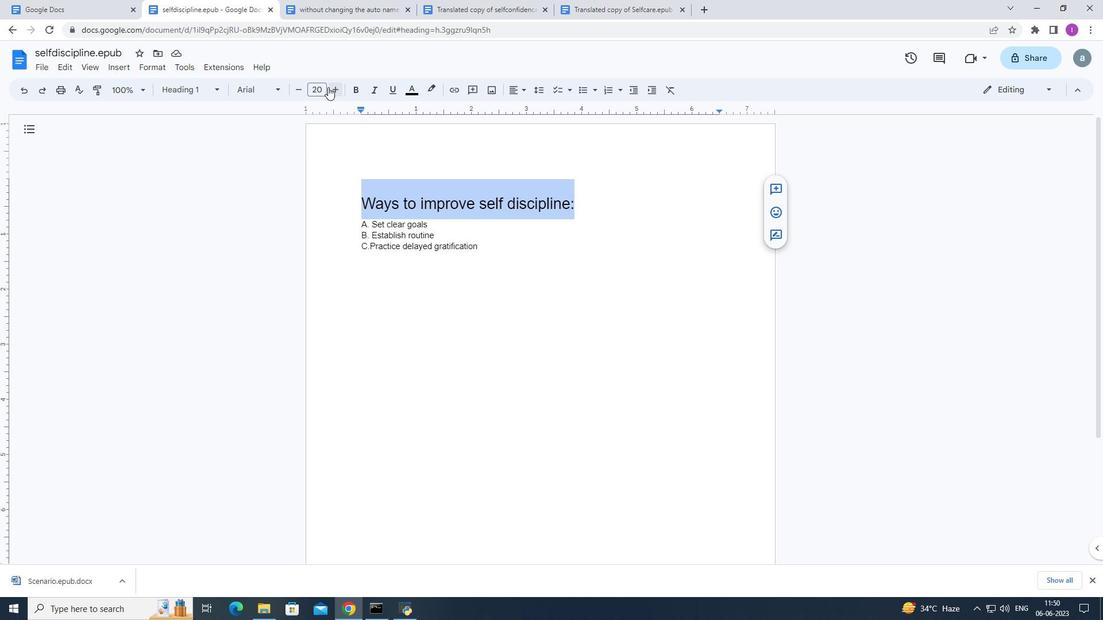 
Action: Mouse pressed left at (323, 89)
Screenshot: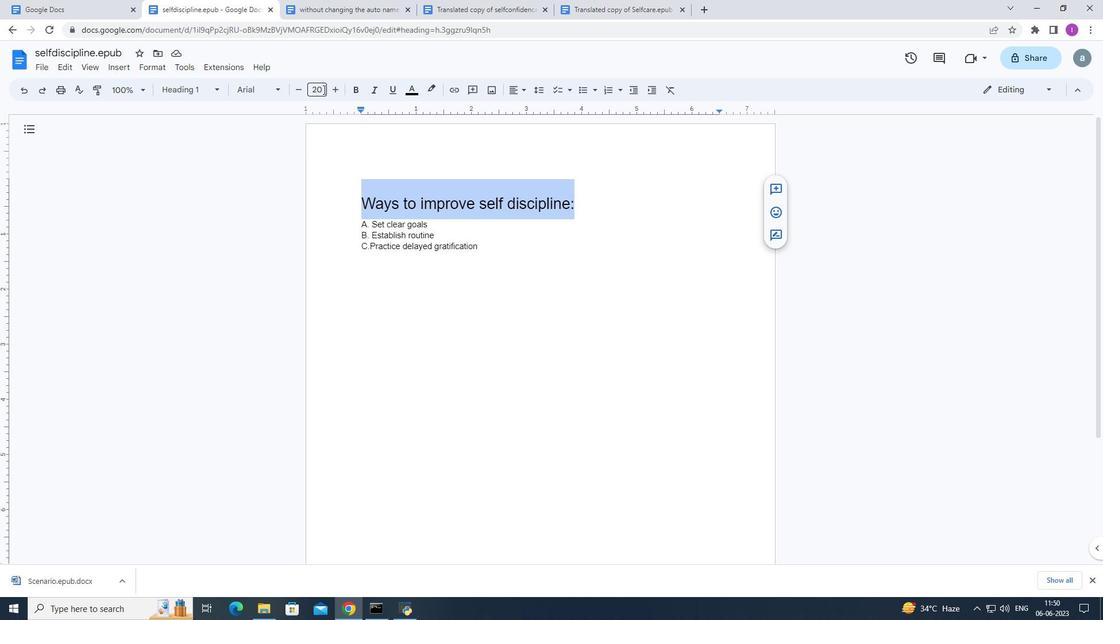 
Action: Mouse moved to (326, 189)
Screenshot: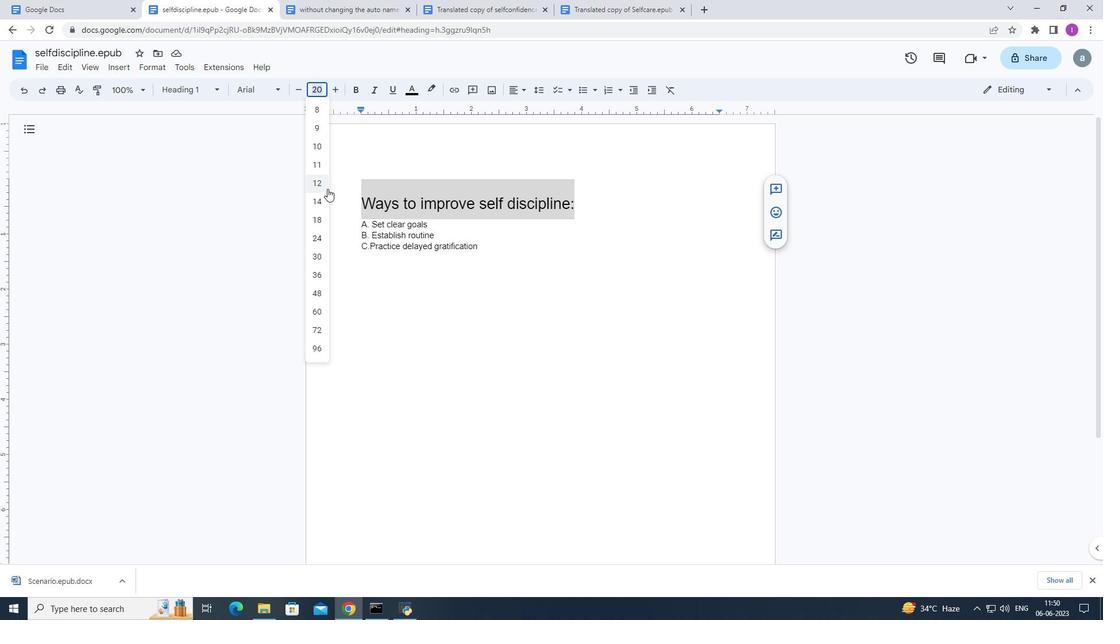 
Action: Key pressed 1
Screenshot: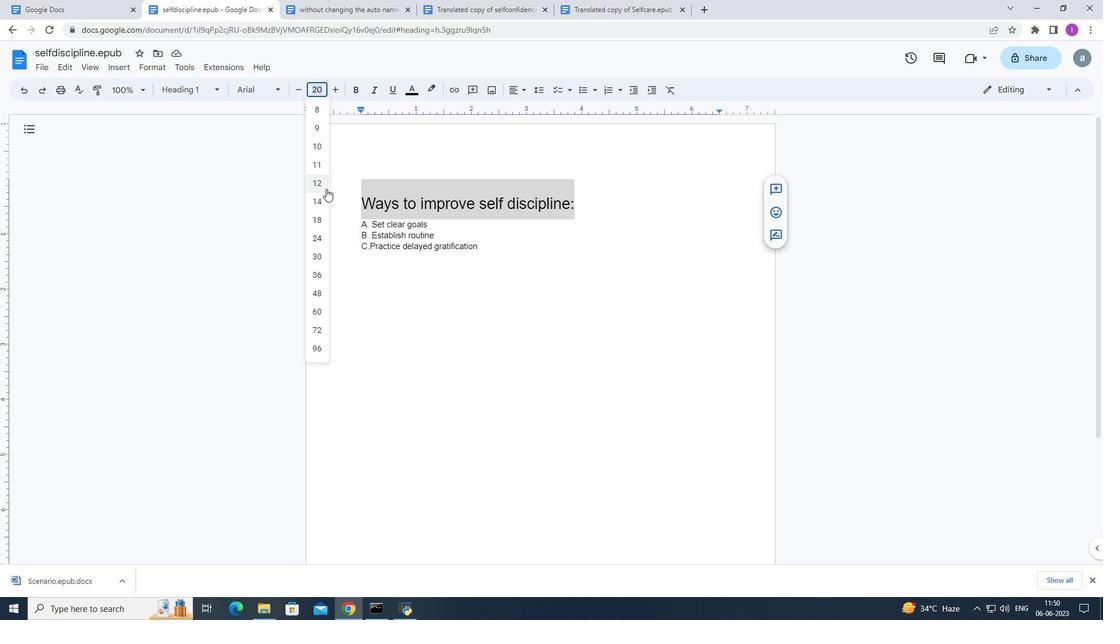 
Action: Mouse moved to (325, 189)
Screenshot: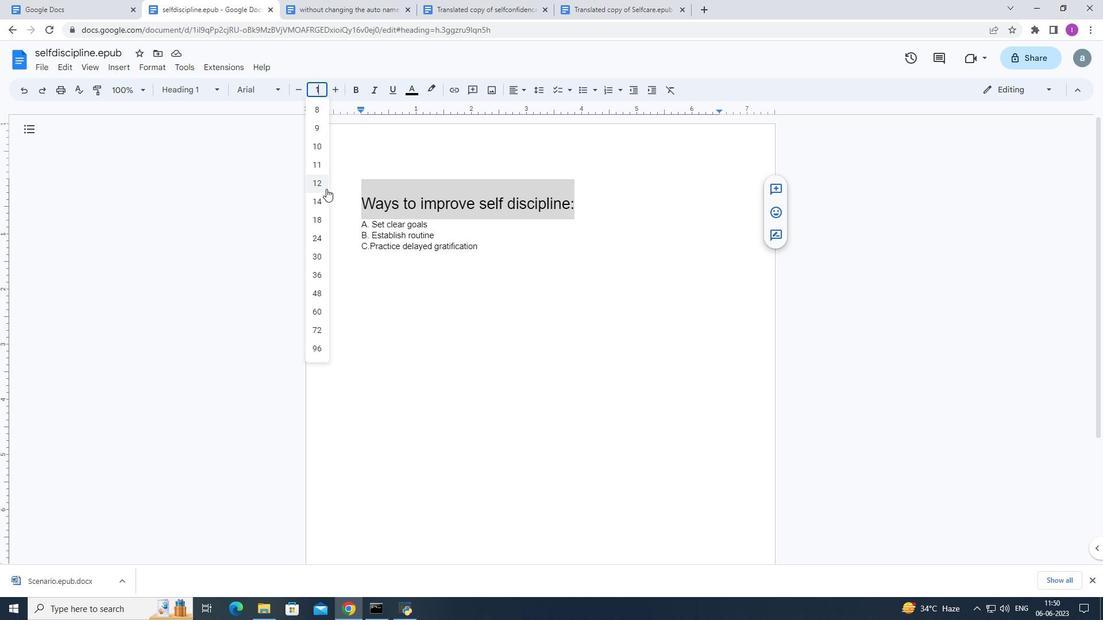 
Action: Key pressed 6
Screenshot: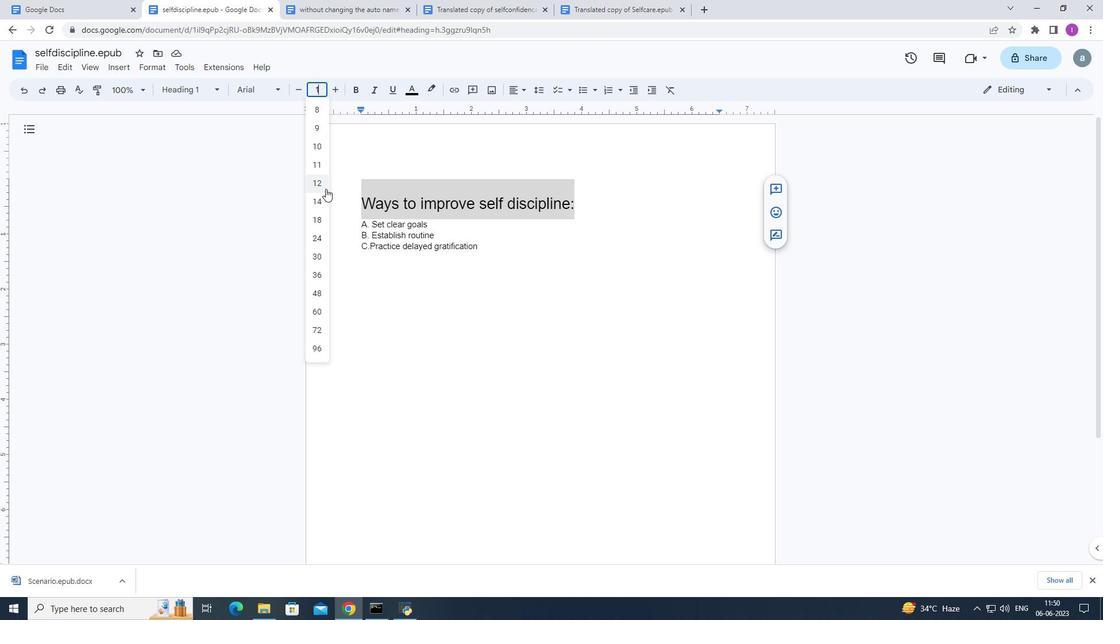 
Action: Mouse moved to (325, 189)
Screenshot: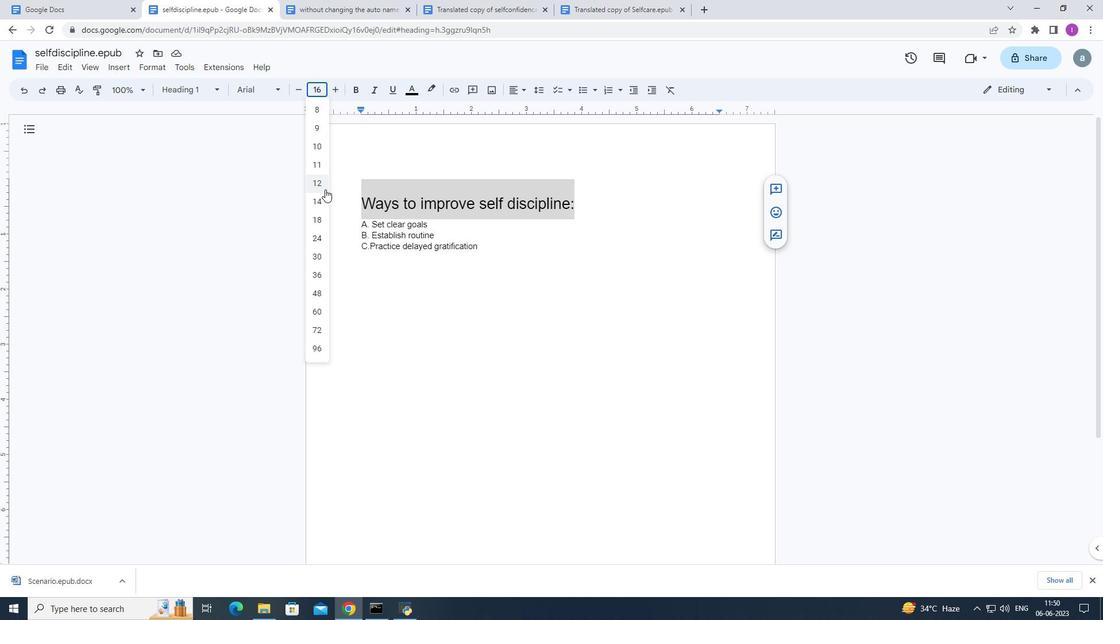 
Action: Key pressed <Key.enter>
Screenshot: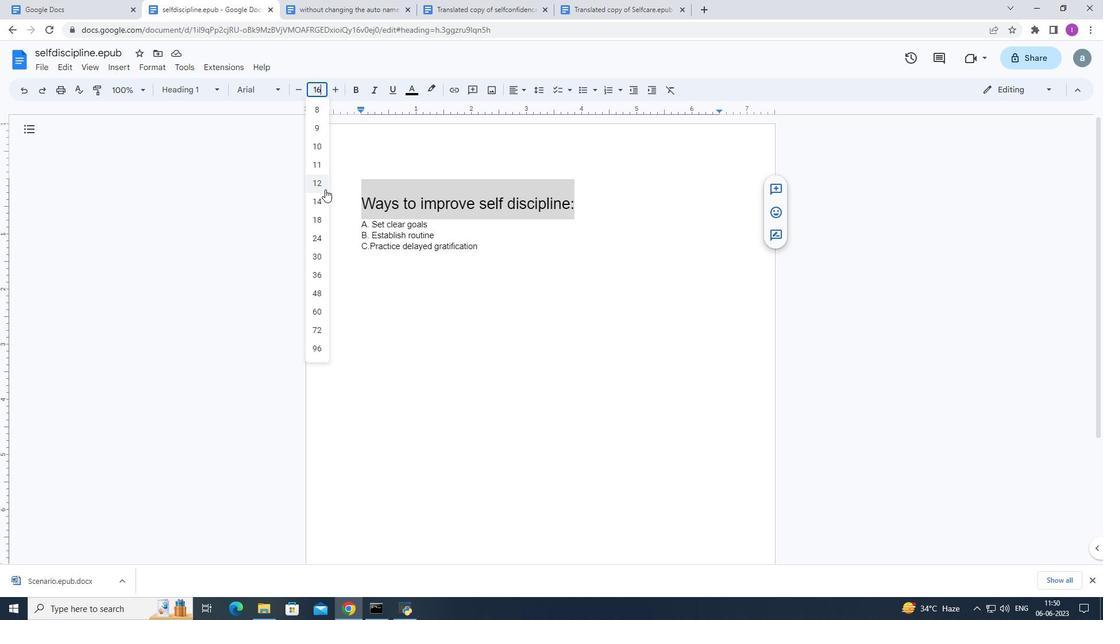 
Action: Mouse moved to (425, 372)
Screenshot: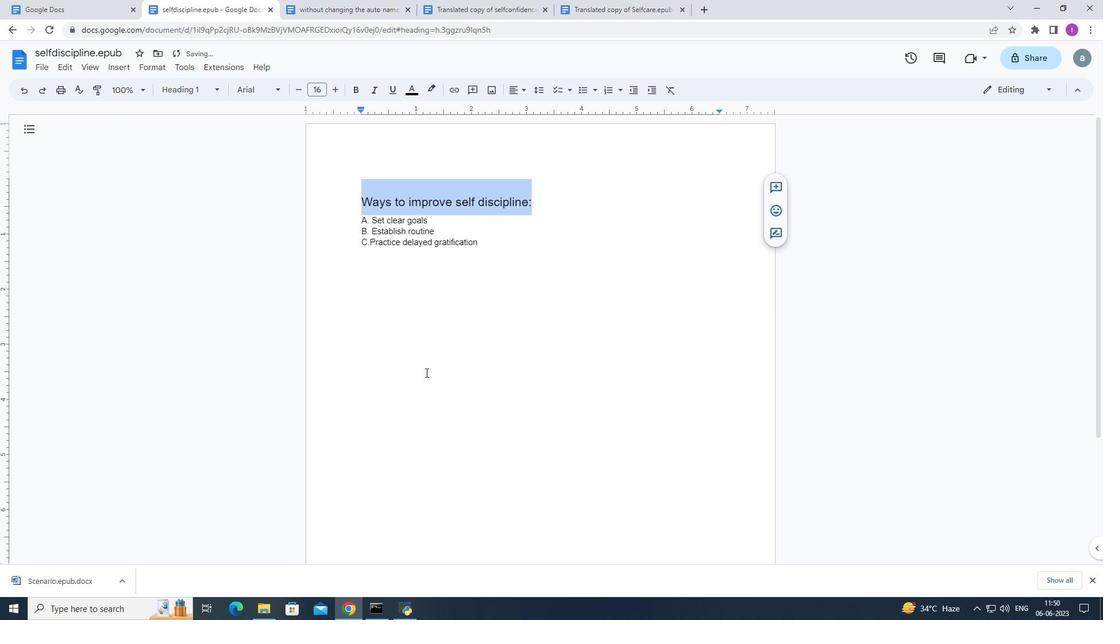 
